 Task: Look for space in Amroha, India from 12th  July, 2023 to 15th July, 2023 for 3 adults in price range Rs.12000 to Rs.16000. Place can be entire place with 2 bedrooms having 3 beds and 1 bathroom. Property type can be house, flat, guest house. Booking option can be shelf check-in. Required host language is English.
Action: Mouse moved to (453, 87)
Screenshot: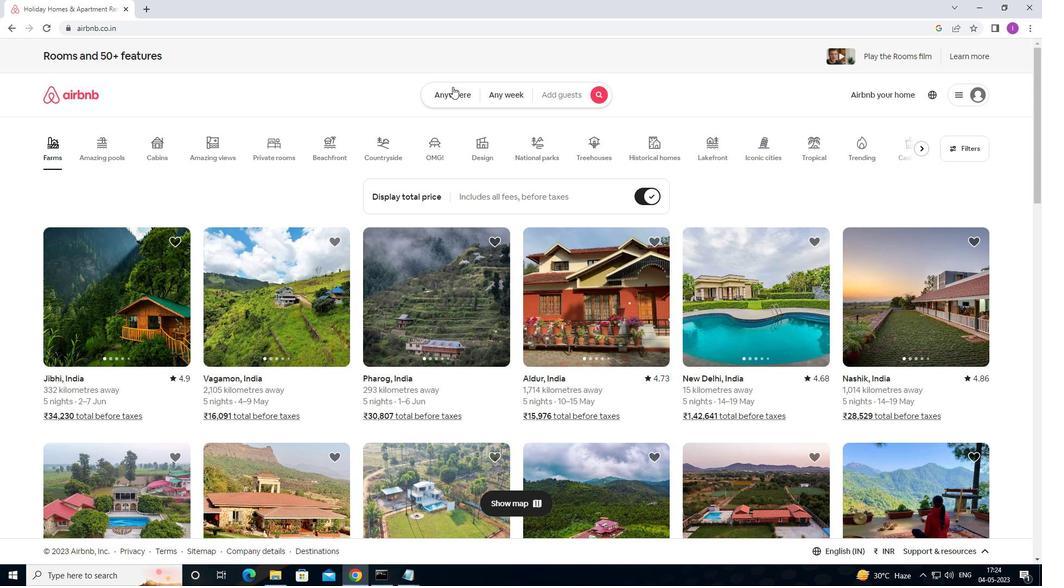 
Action: Mouse pressed left at (453, 87)
Screenshot: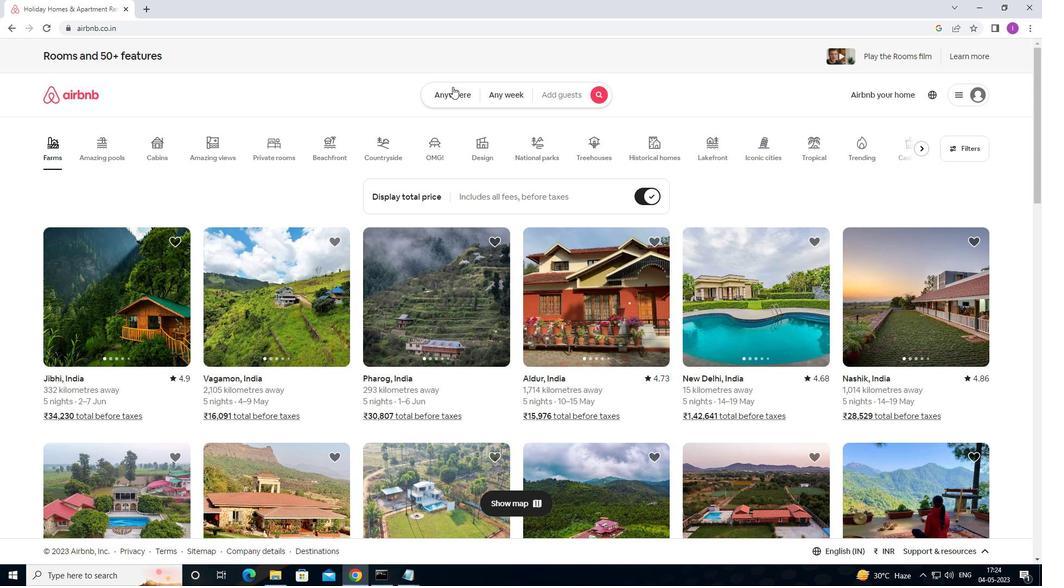 
Action: Mouse moved to (384, 134)
Screenshot: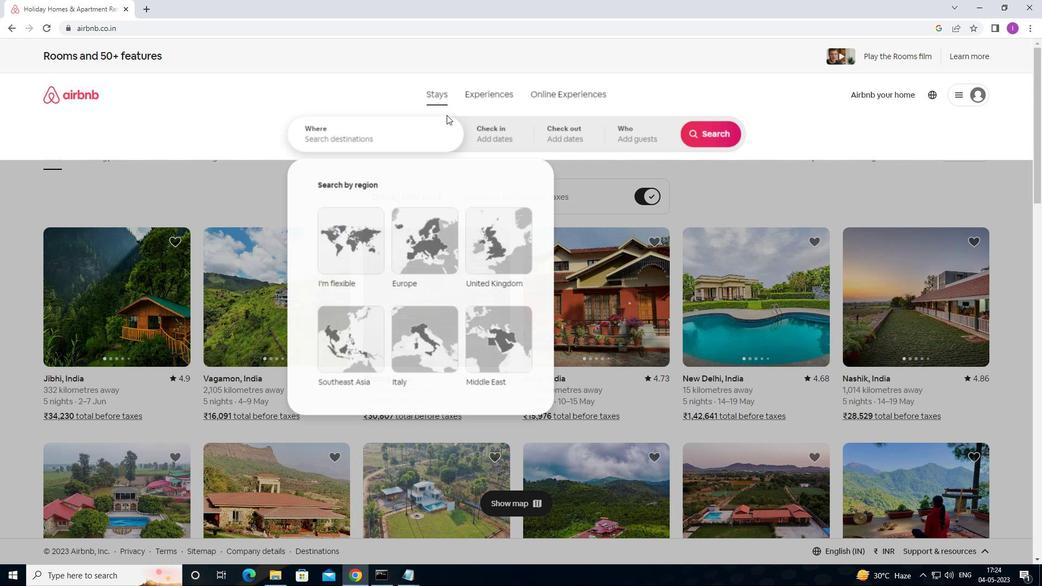 
Action: Mouse pressed left at (384, 134)
Screenshot: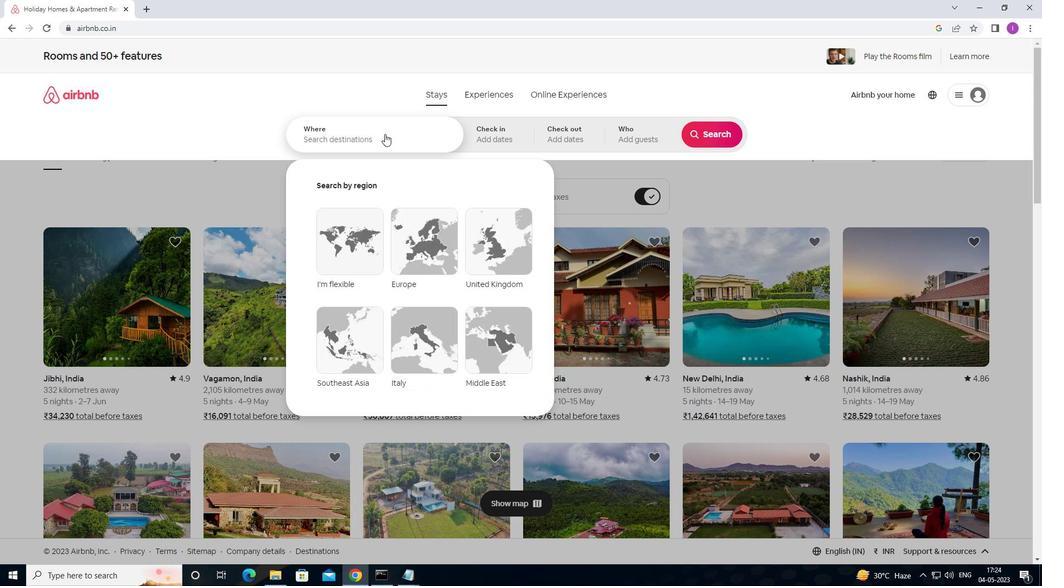 
Action: Key pressed <Key.shift>AMROHA,<Key.shift>INDIA
Screenshot: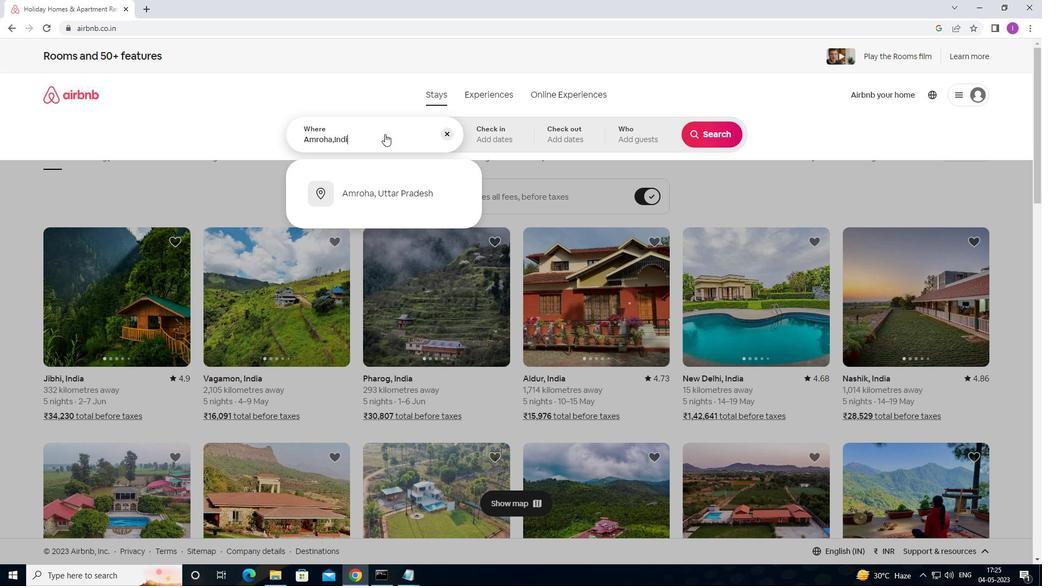 
Action: Mouse moved to (480, 133)
Screenshot: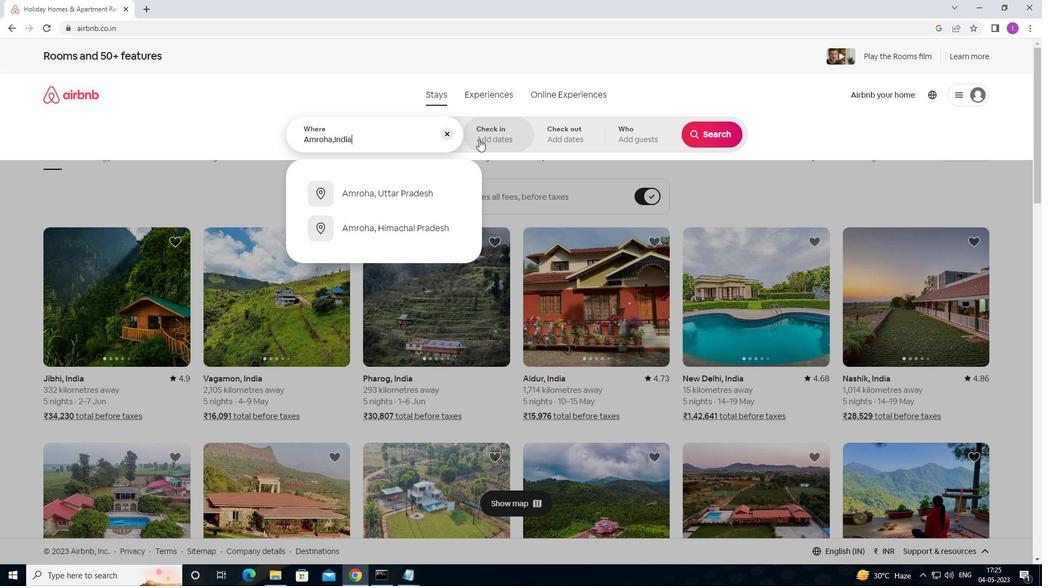 
Action: Mouse pressed left at (480, 133)
Screenshot: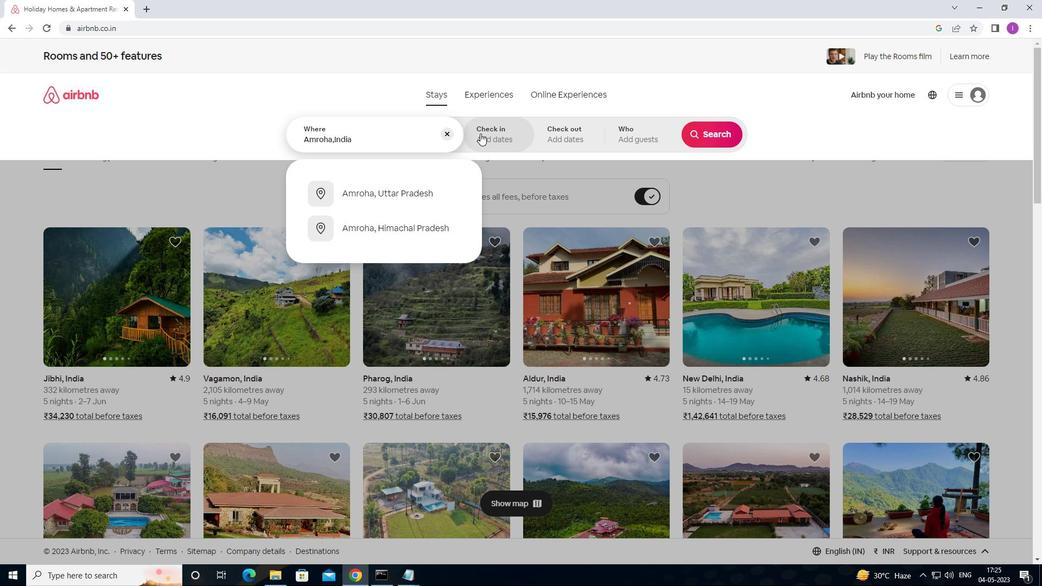 
Action: Mouse moved to (709, 224)
Screenshot: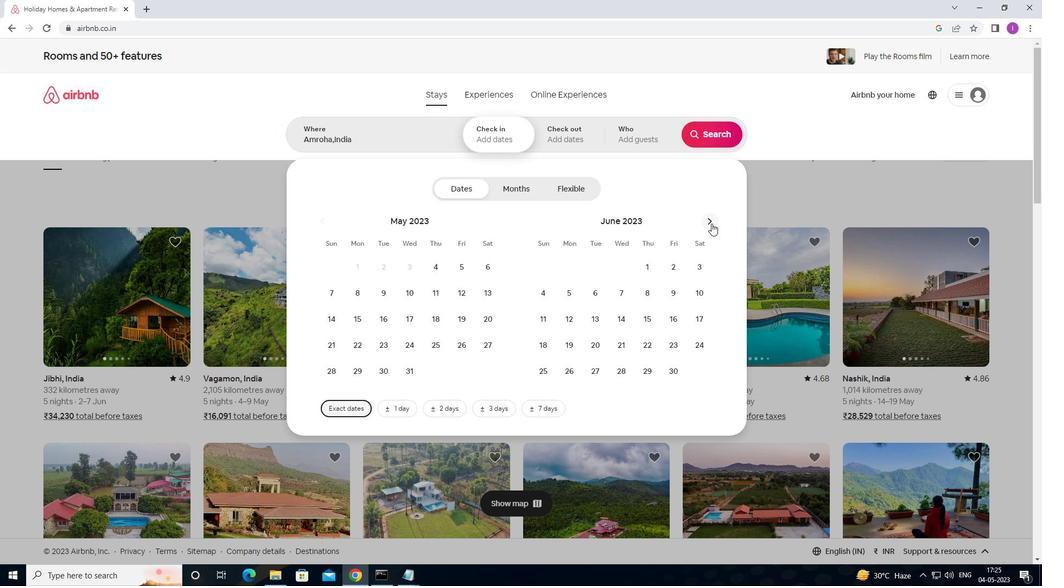 
Action: Mouse pressed left at (709, 224)
Screenshot: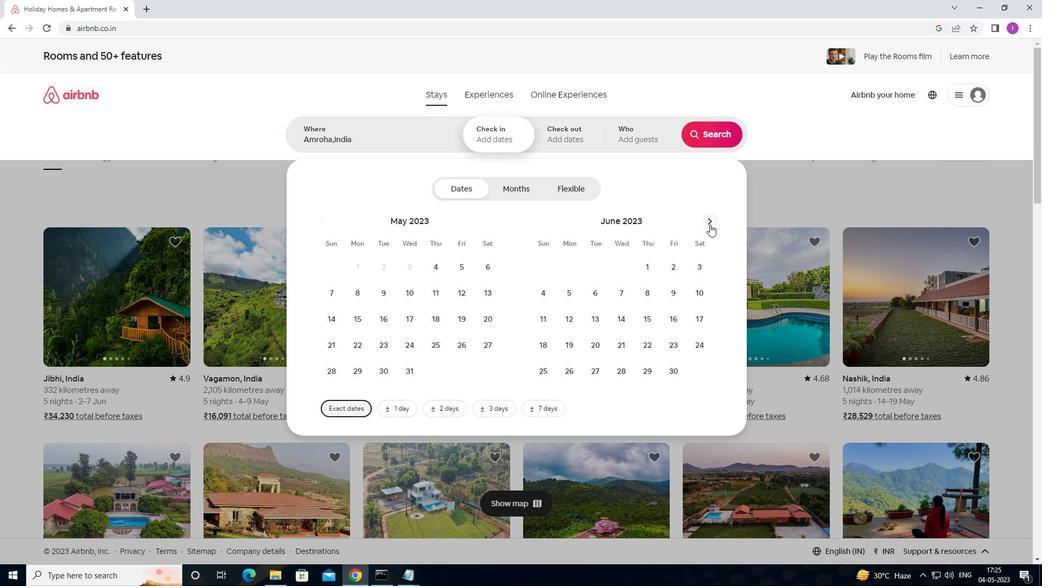 
Action: Mouse moved to (620, 318)
Screenshot: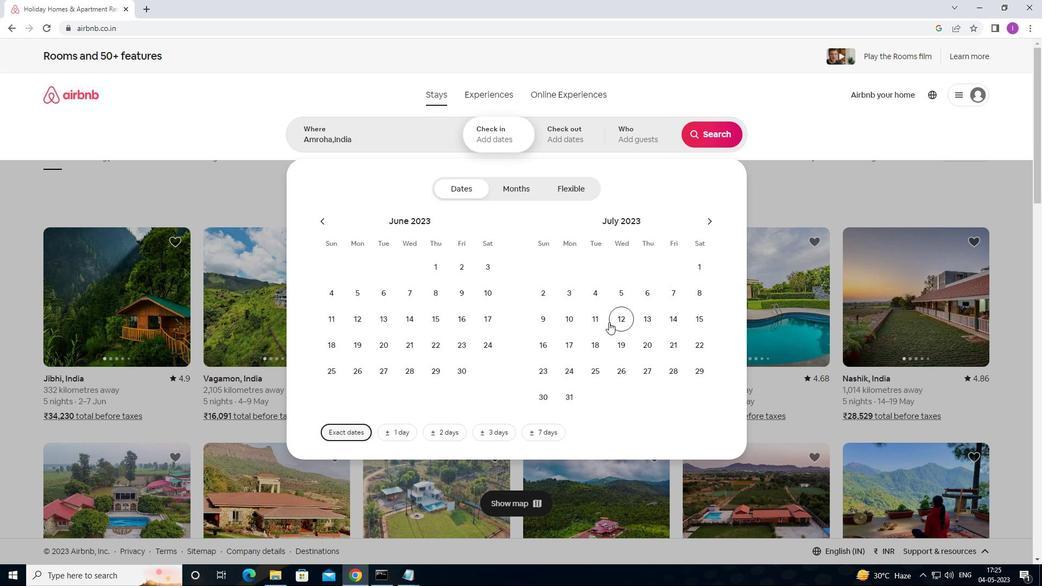 
Action: Mouse pressed left at (620, 318)
Screenshot: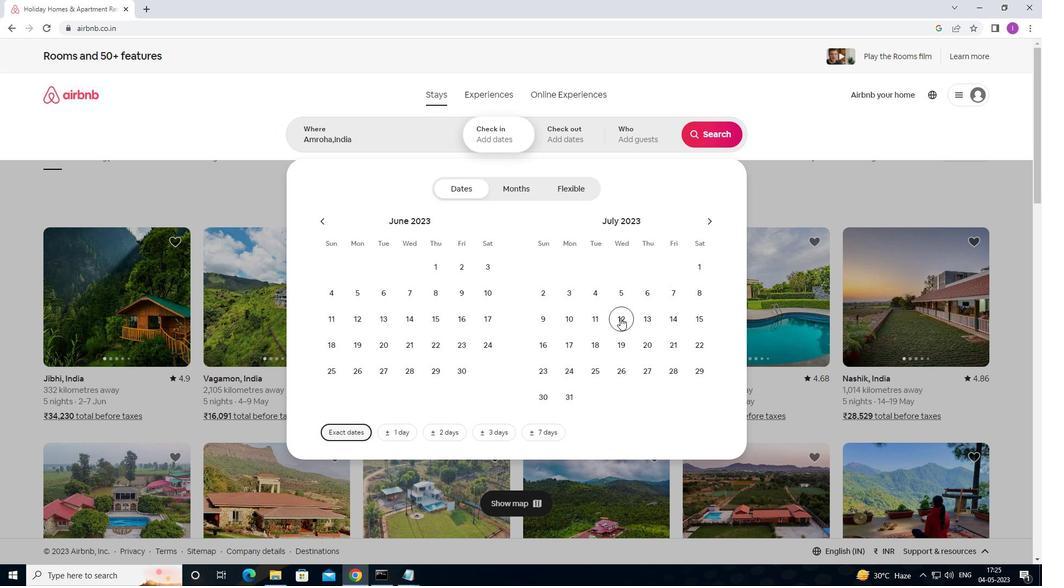 
Action: Mouse moved to (698, 319)
Screenshot: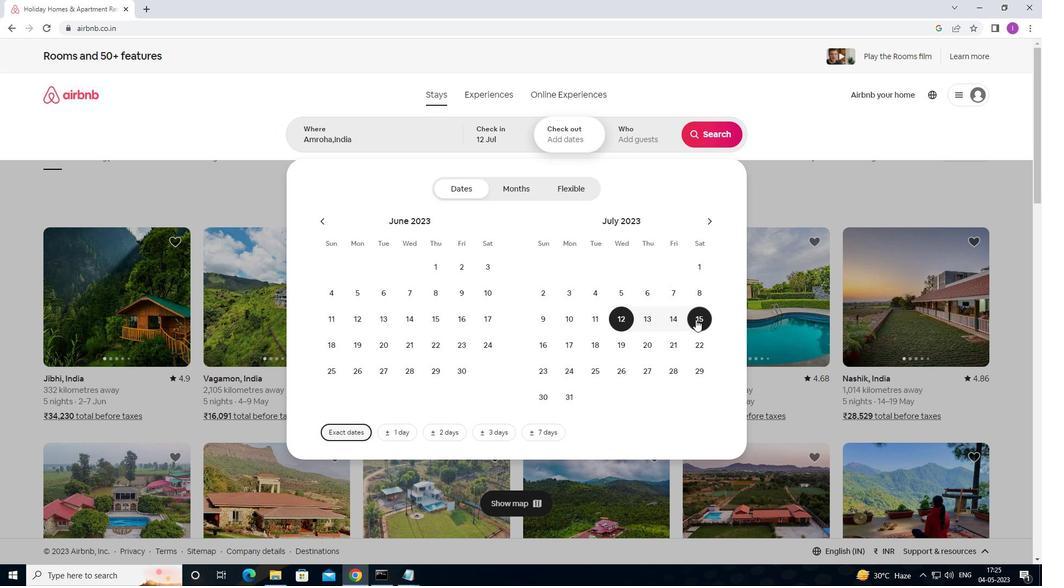 
Action: Mouse pressed left at (698, 319)
Screenshot: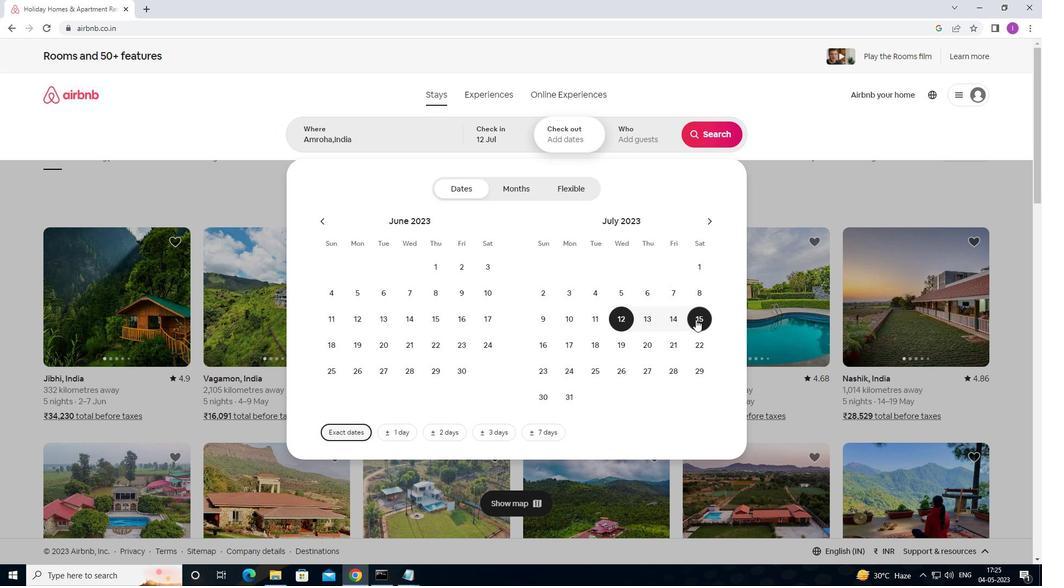 
Action: Mouse moved to (645, 133)
Screenshot: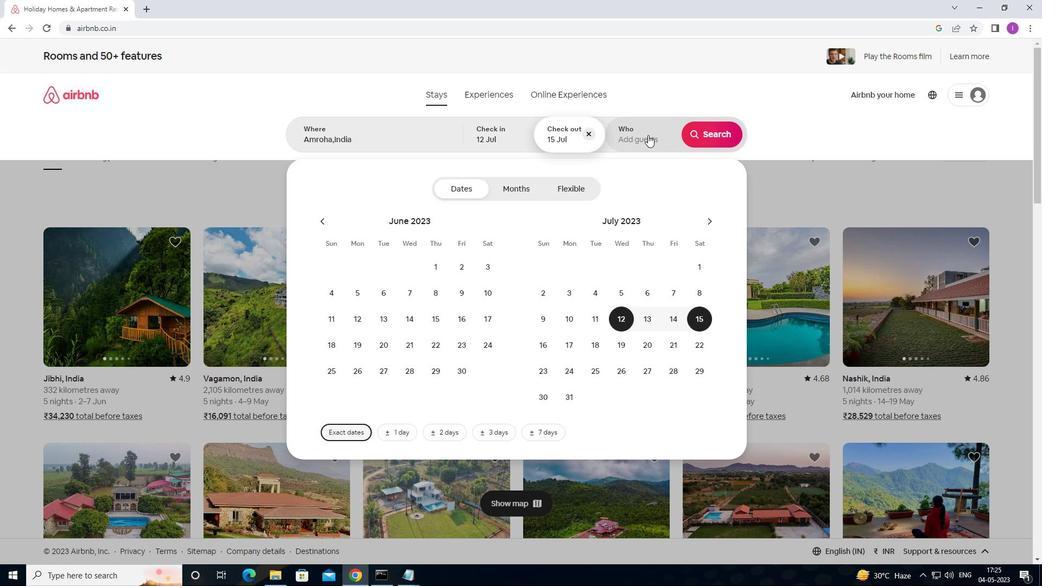 
Action: Mouse pressed left at (645, 133)
Screenshot: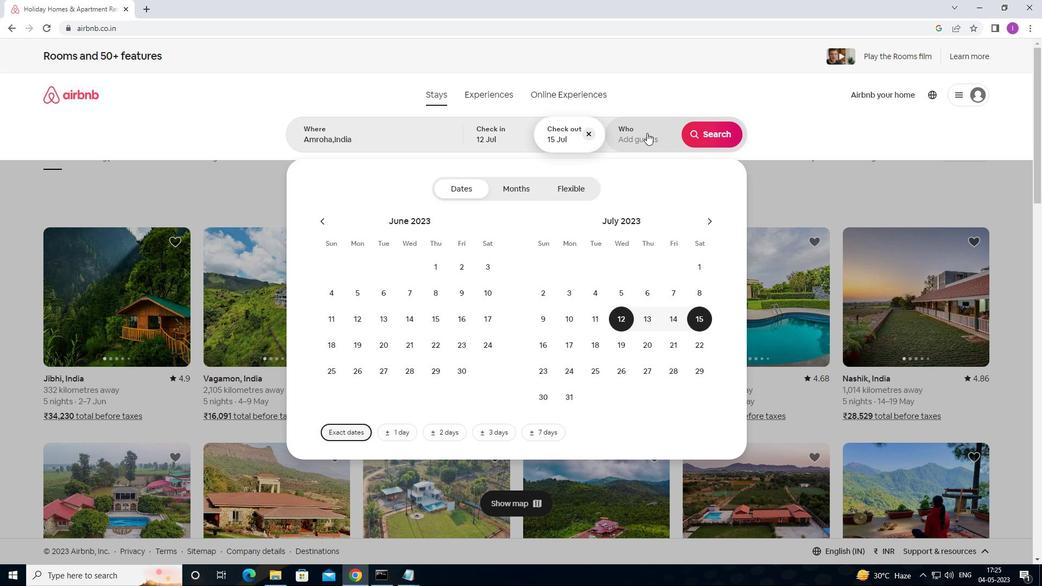 
Action: Mouse moved to (711, 194)
Screenshot: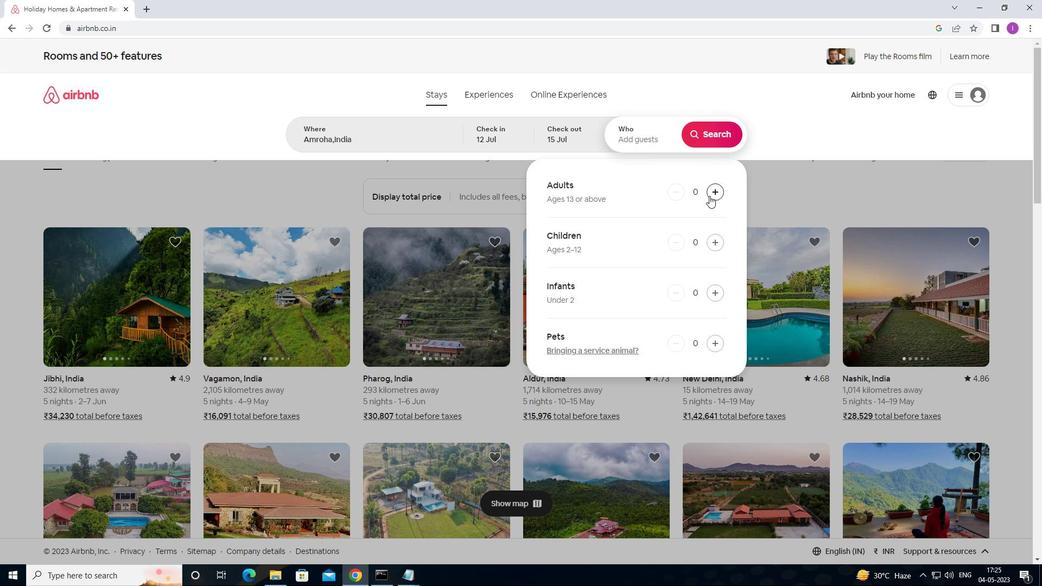 
Action: Mouse pressed left at (711, 194)
Screenshot: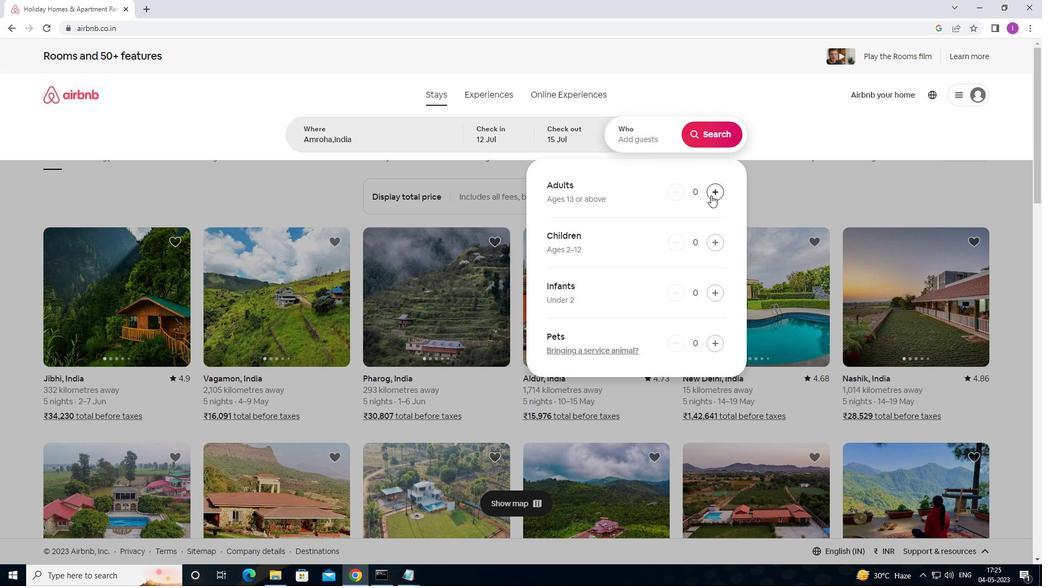 
Action: Mouse moved to (711, 194)
Screenshot: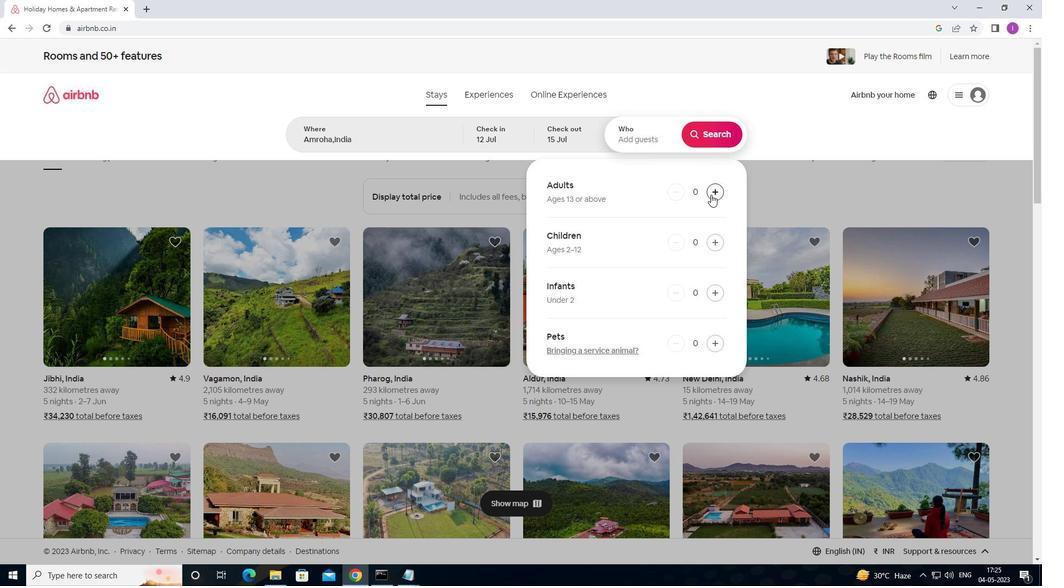 
Action: Mouse pressed left at (711, 194)
Screenshot: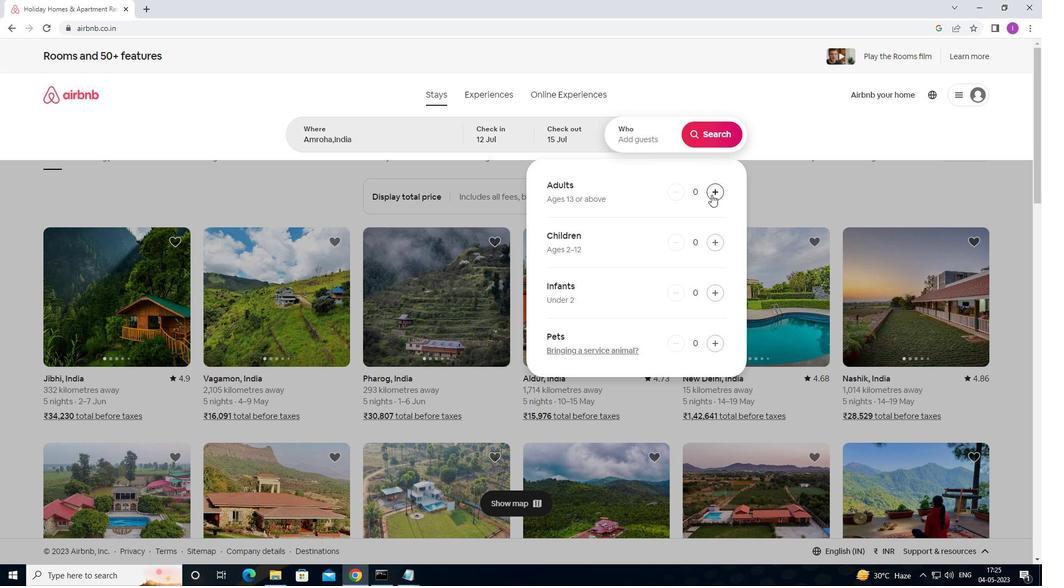 
Action: Mouse moved to (711, 194)
Screenshot: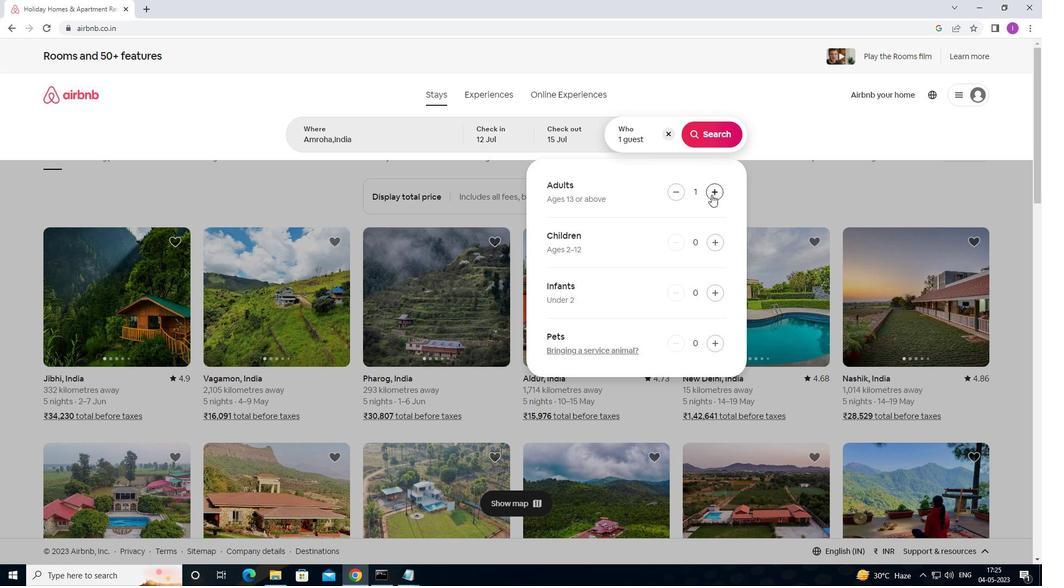 
Action: Mouse pressed left at (711, 194)
Screenshot: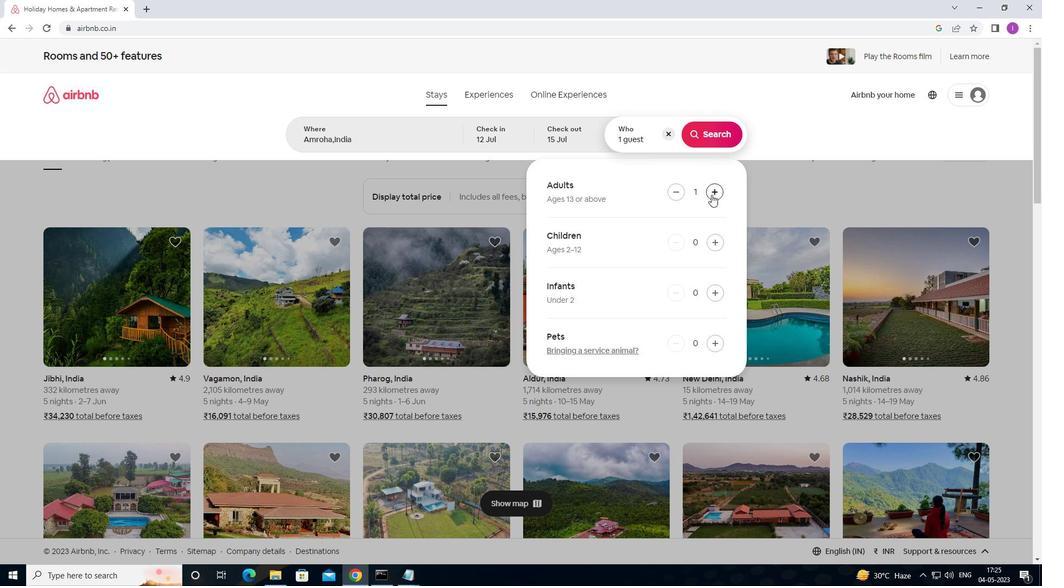 
Action: Mouse moved to (712, 131)
Screenshot: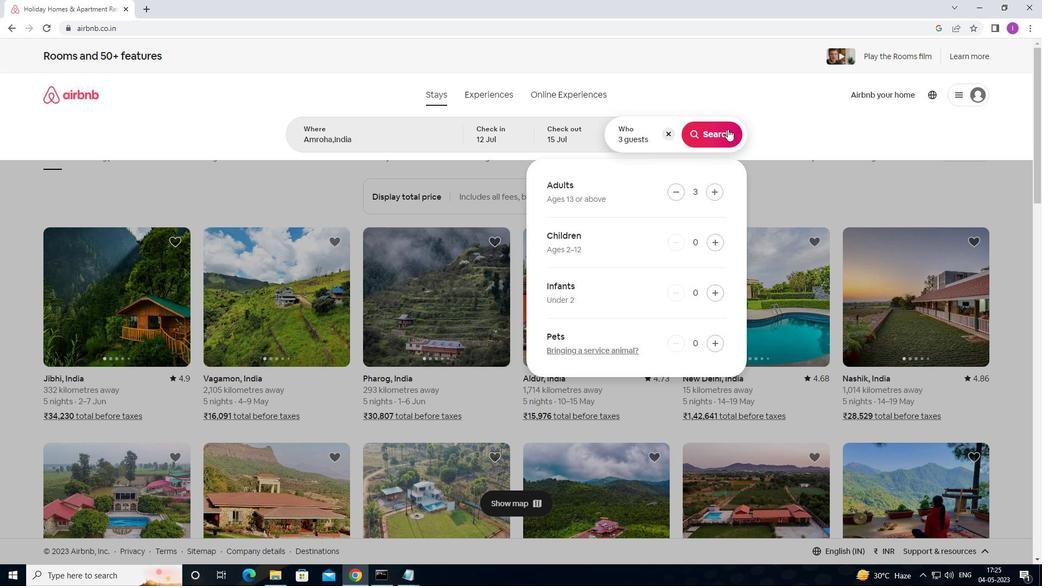 
Action: Mouse pressed left at (712, 131)
Screenshot: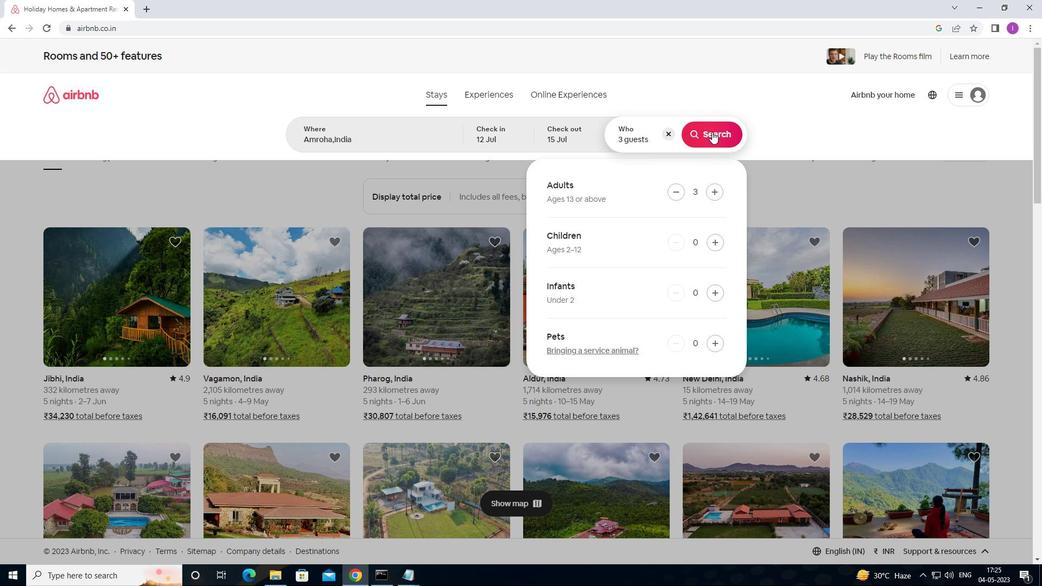 
Action: Mouse moved to (996, 105)
Screenshot: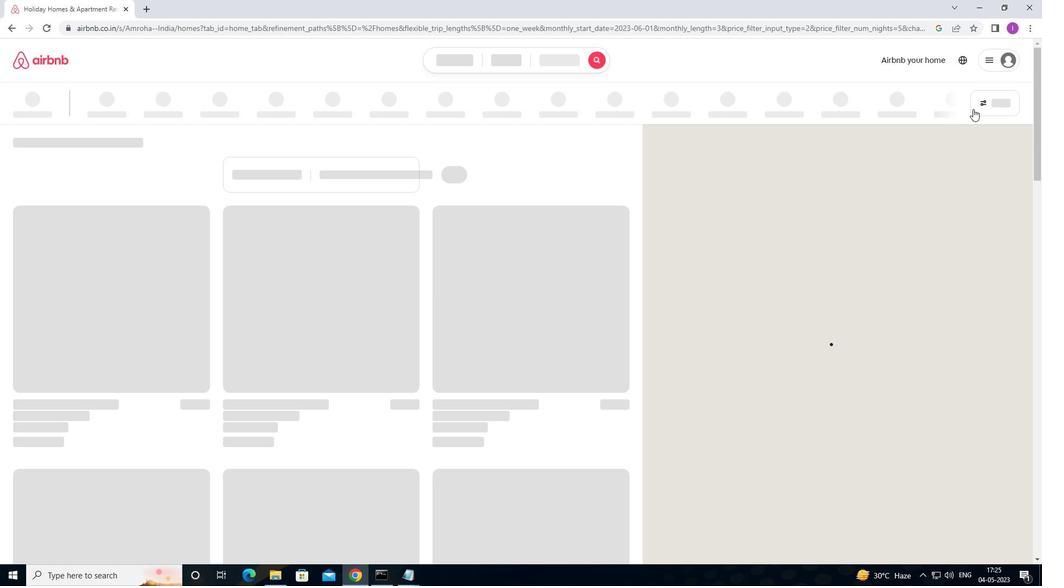 
Action: Mouse pressed left at (996, 105)
Screenshot: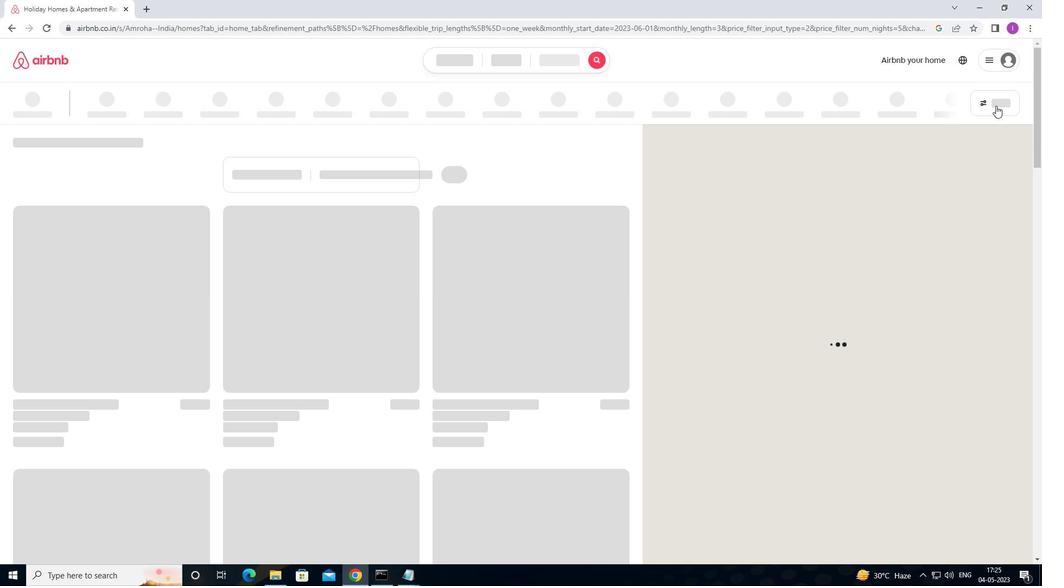 
Action: Mouse moved to (401, 236)
Screenshot: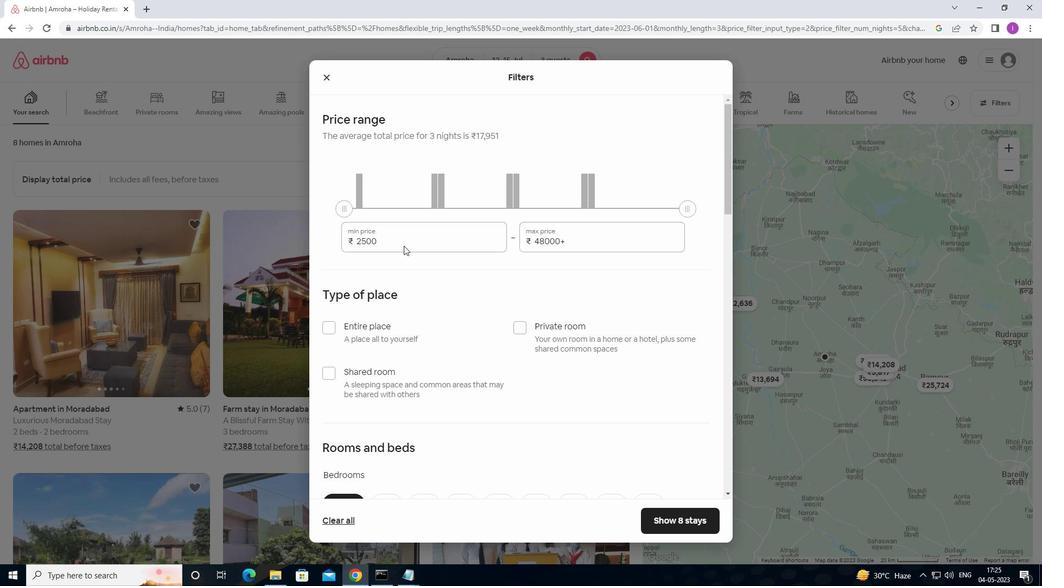 
Action: Mouse pressed left at (401, 236)
Screenshot: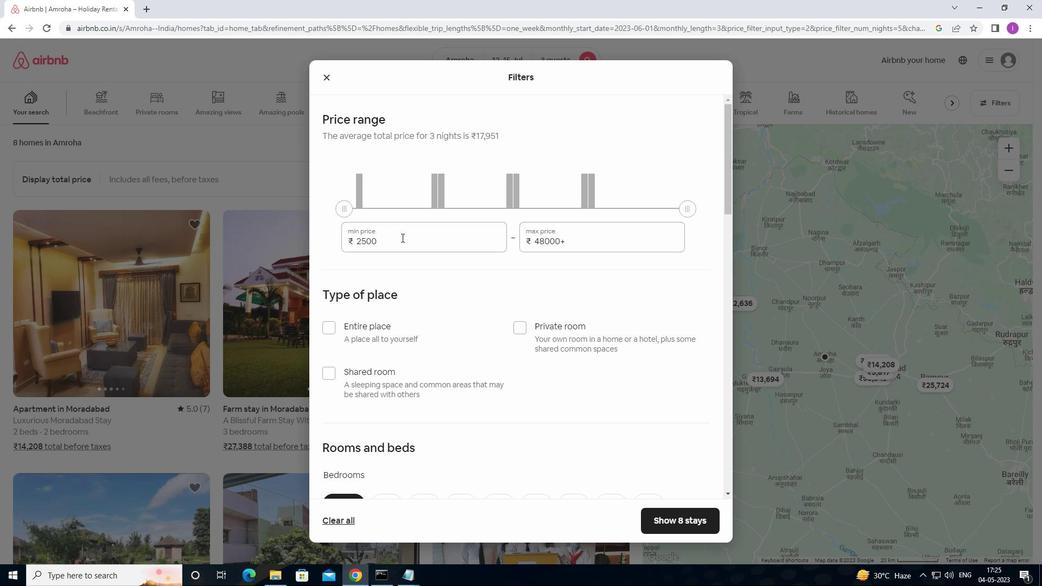 
Action: Mouse moved to (514, 252)
Screenshot: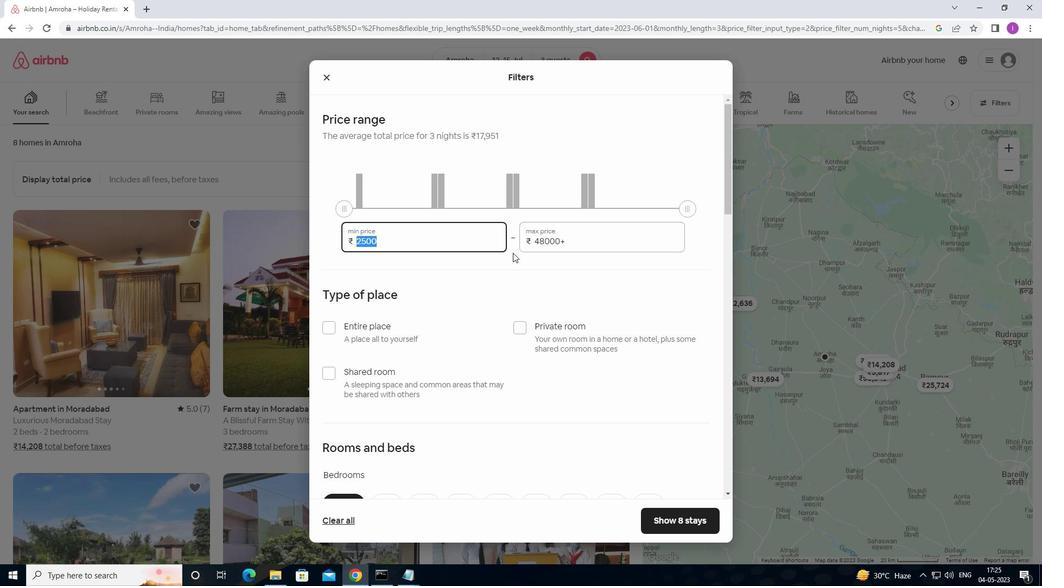 
Action: Key pressed 1
Screenshot: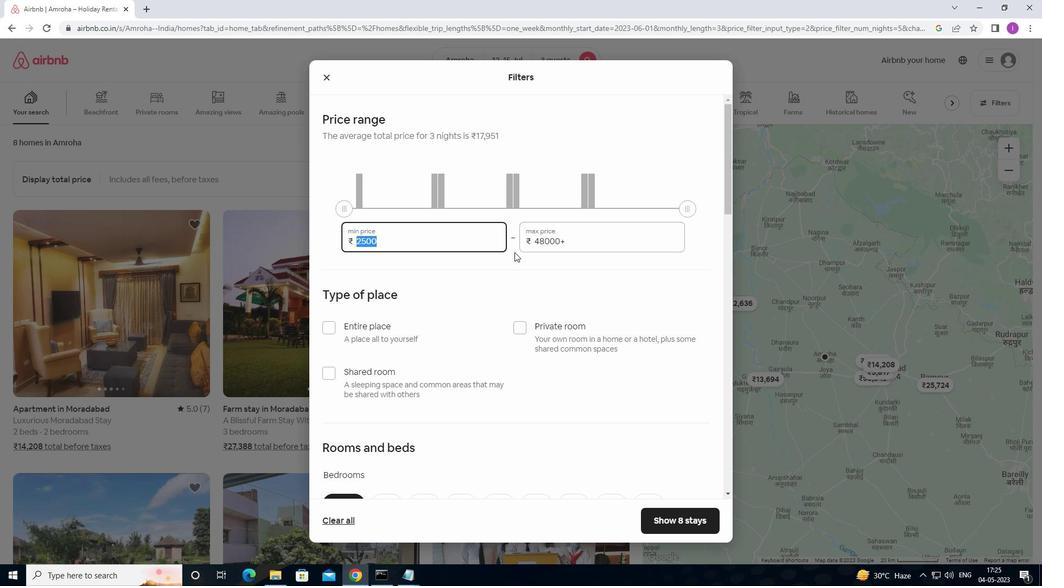 
Action: Mouse moved to (515, 251)
Screenshot: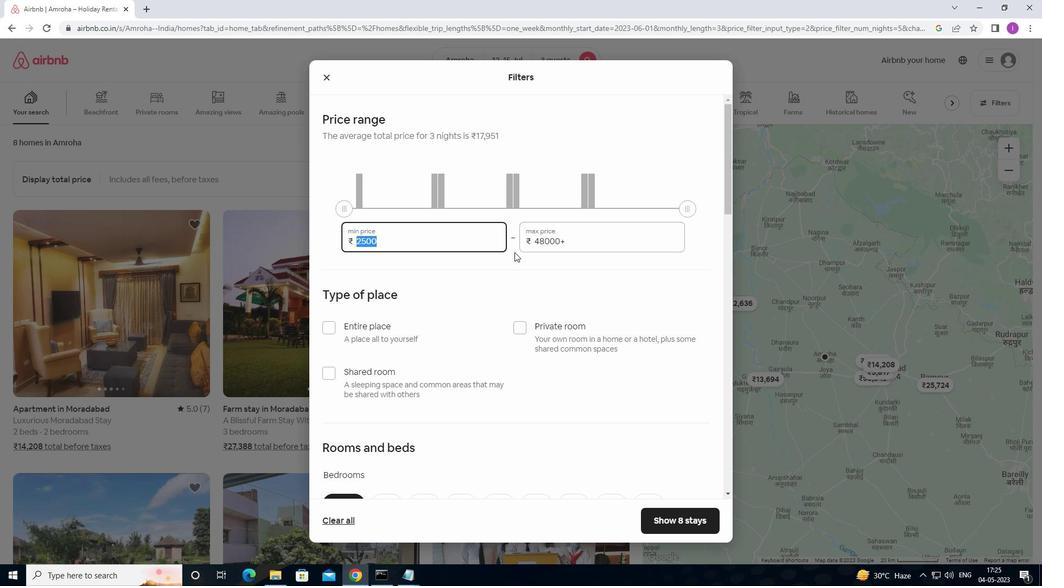 
Action: Key pressed 2
Screenshot: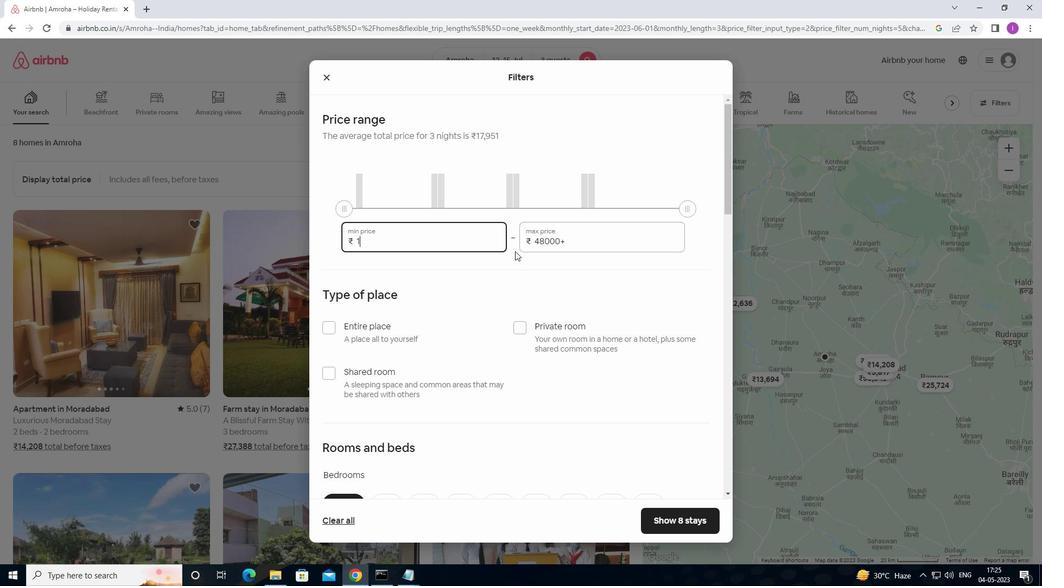 
Action: Mouse moved to (519, 250)
Screenshot: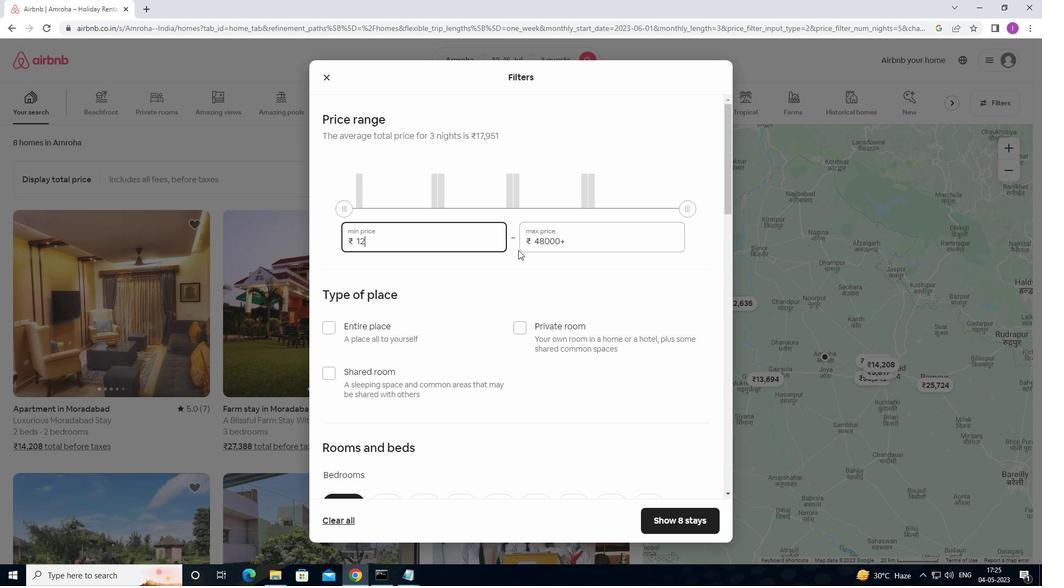 
Action: Key pressed 0
Screenshot: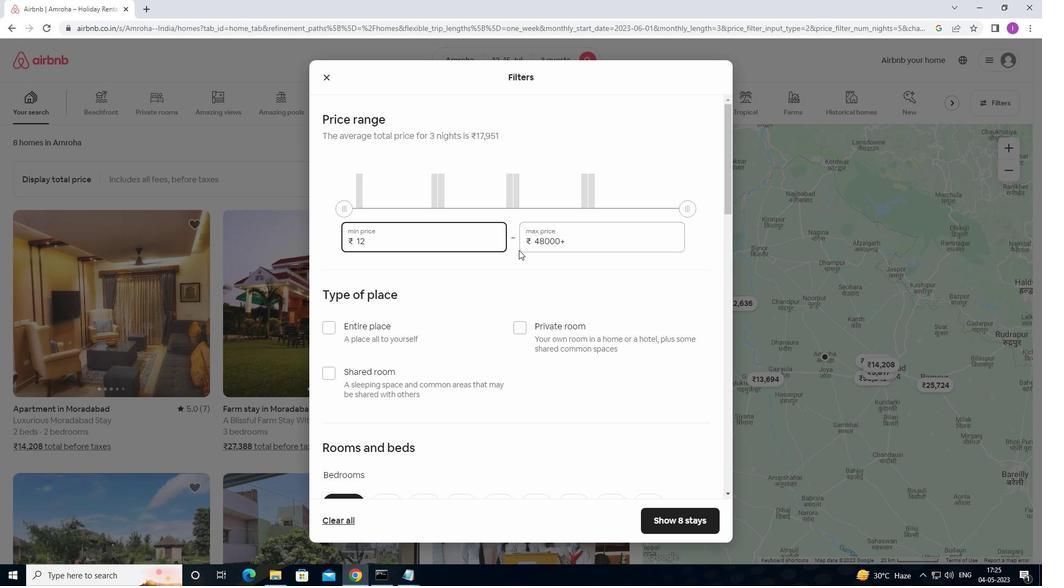 
Action: Mouse moved to (520, 250)
Screenshot: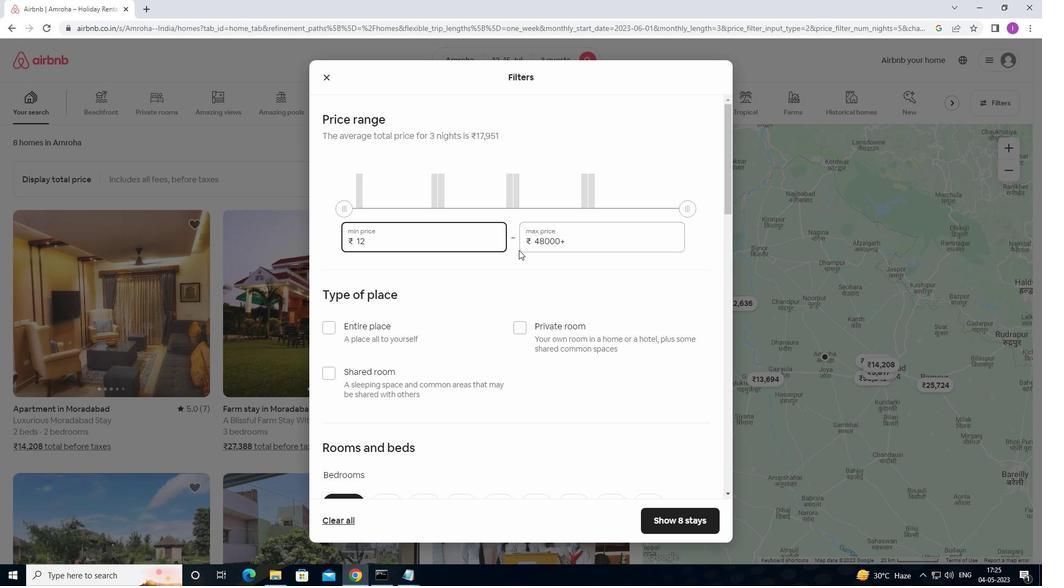 
Action: Key pressed 00
Screenshot: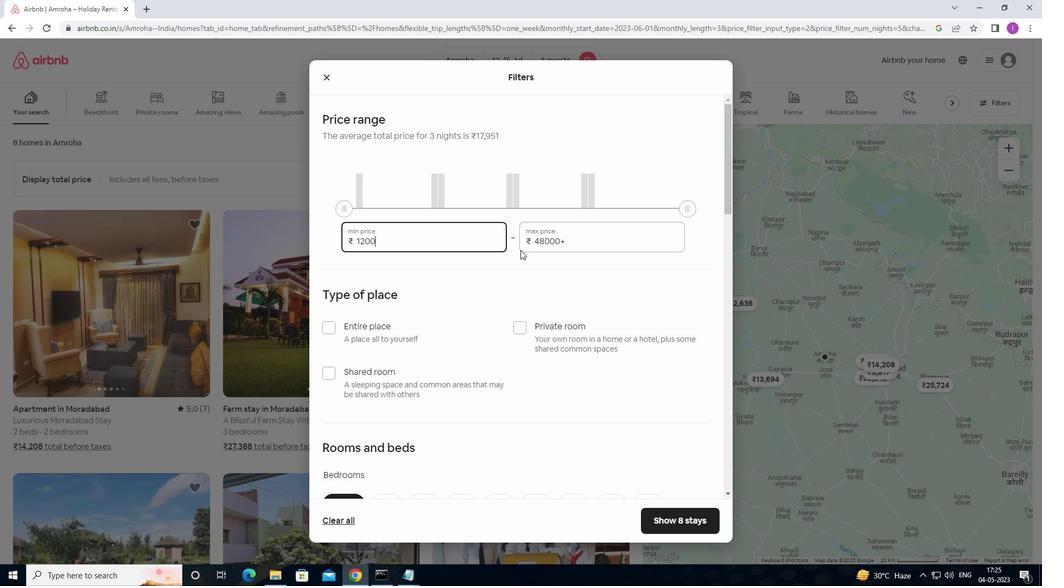 
Action: Mouse moved to (569, 239)
Screenshot: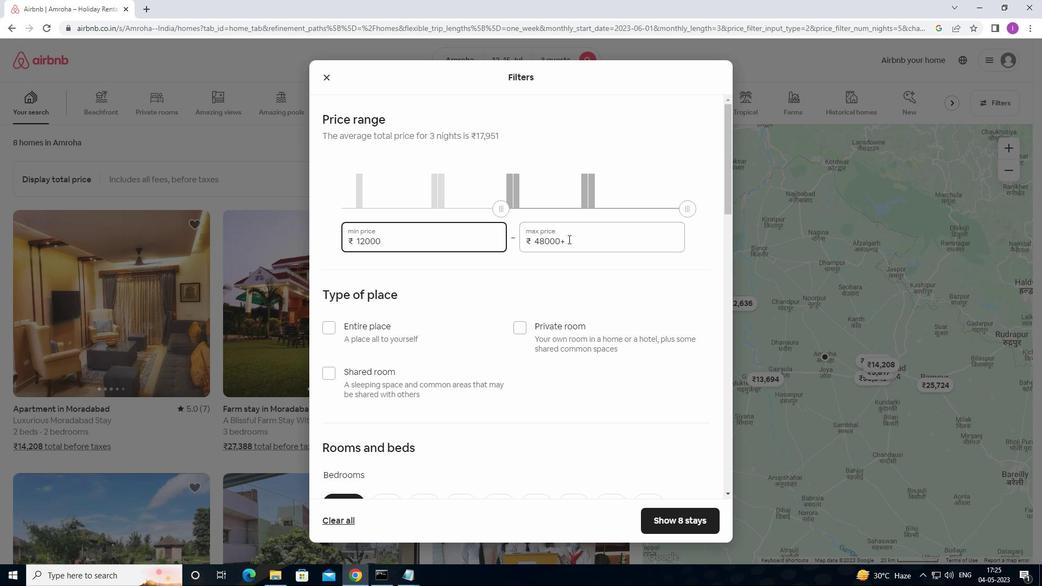 
Action: Mouse pressed left at (569, 239)
Screenshot: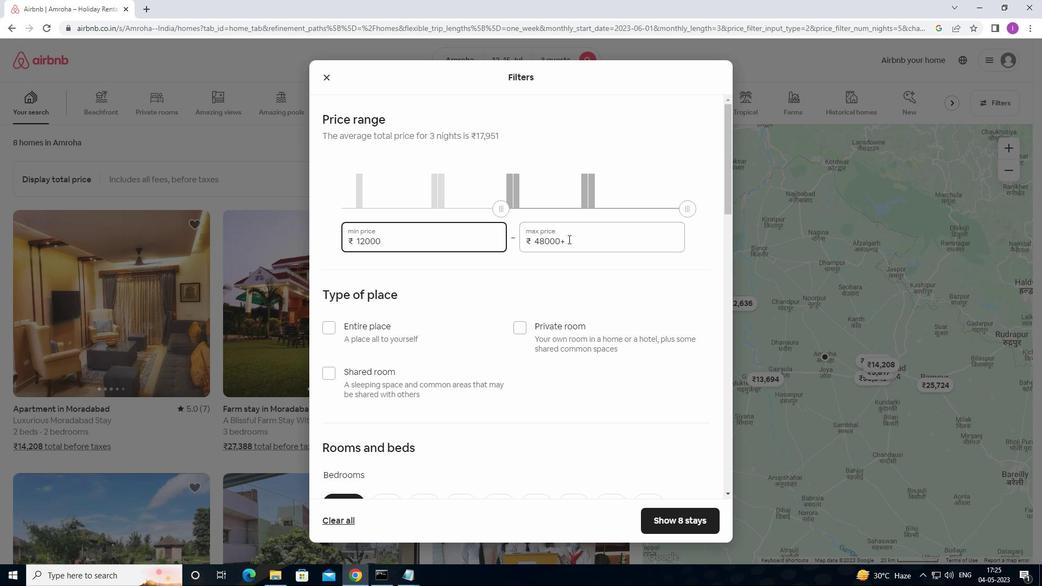 
Action: Mouse moved to (558, 236)
Screenshot: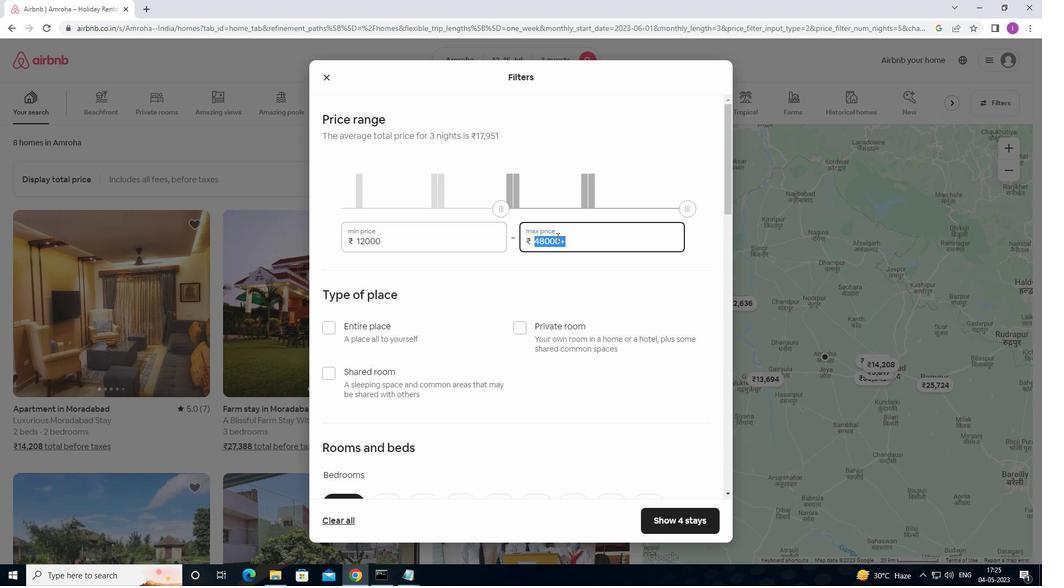 
Action: Key pressed 1
Screenshot: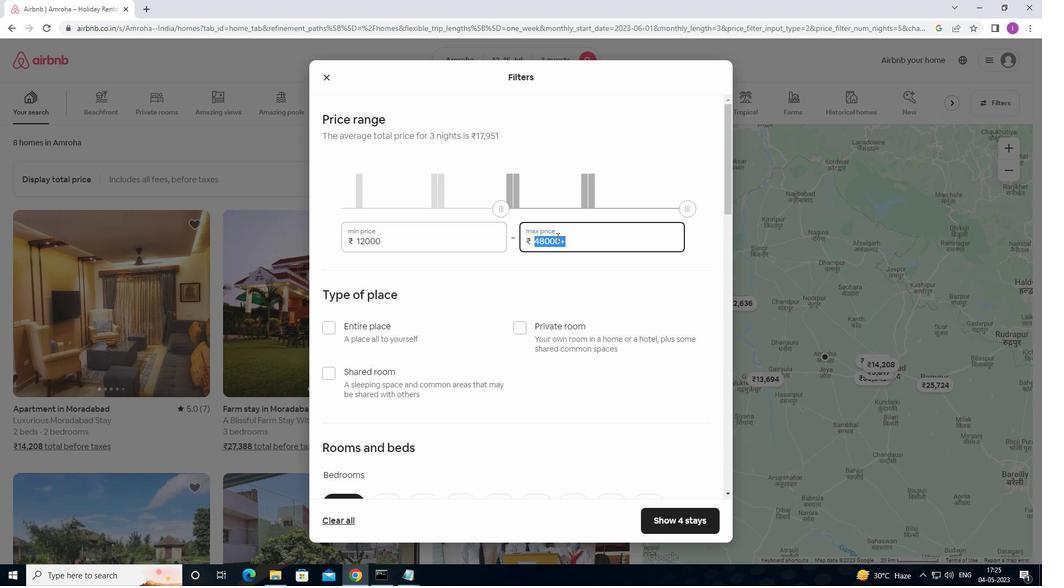 
Action: Mouse moved to (559, 235)
Screenshot: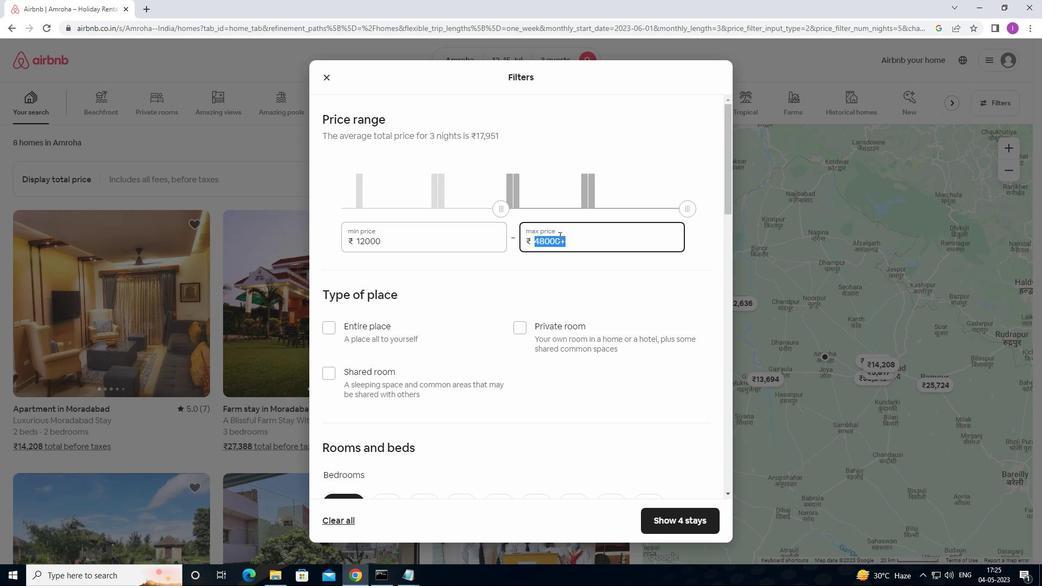 
Action: Key pressed 6000
Screenshot: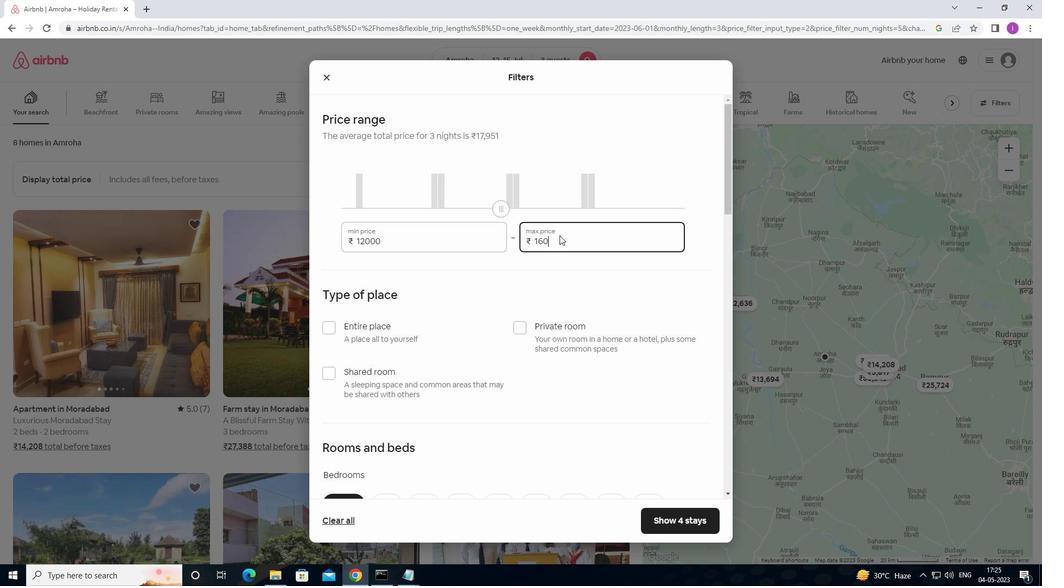 
Action: Mouse moved to (546, 252)
Screenshot: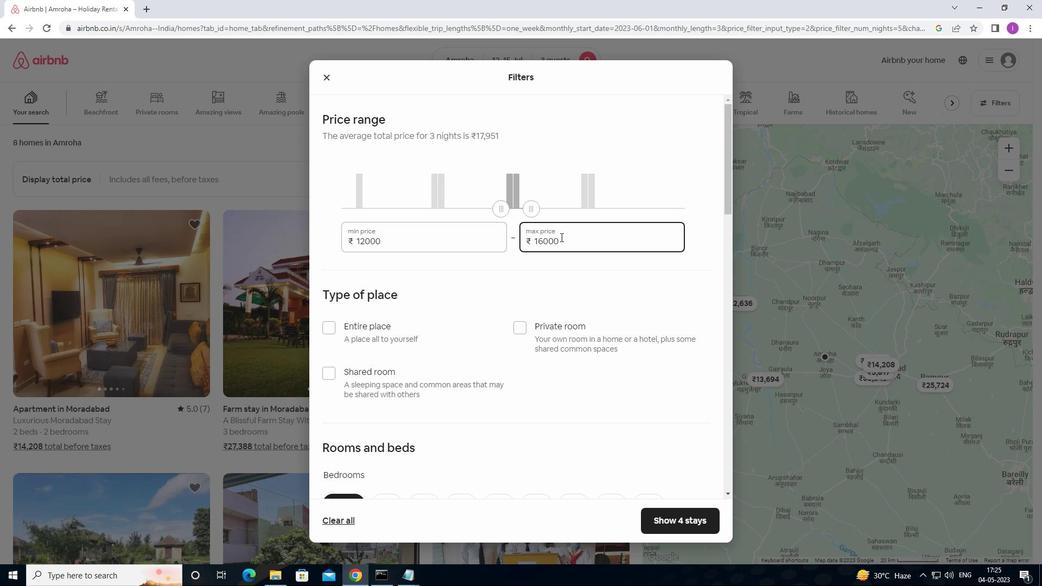 
Action: Mouse scrolled (546, 251) with delta (0, 0)
Screenshot: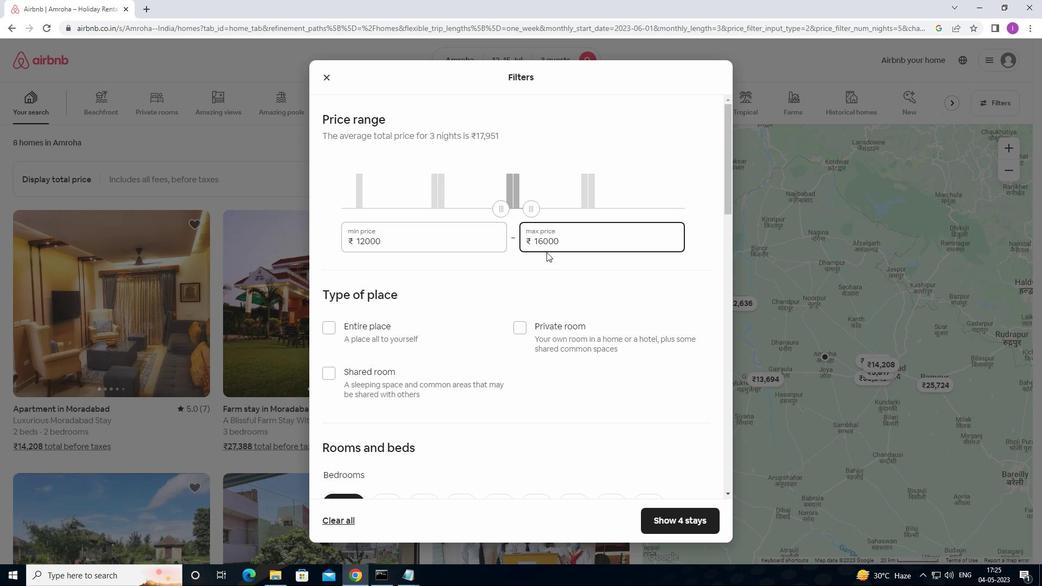
Action: Mouse moved to (546, 252)
Screenshot: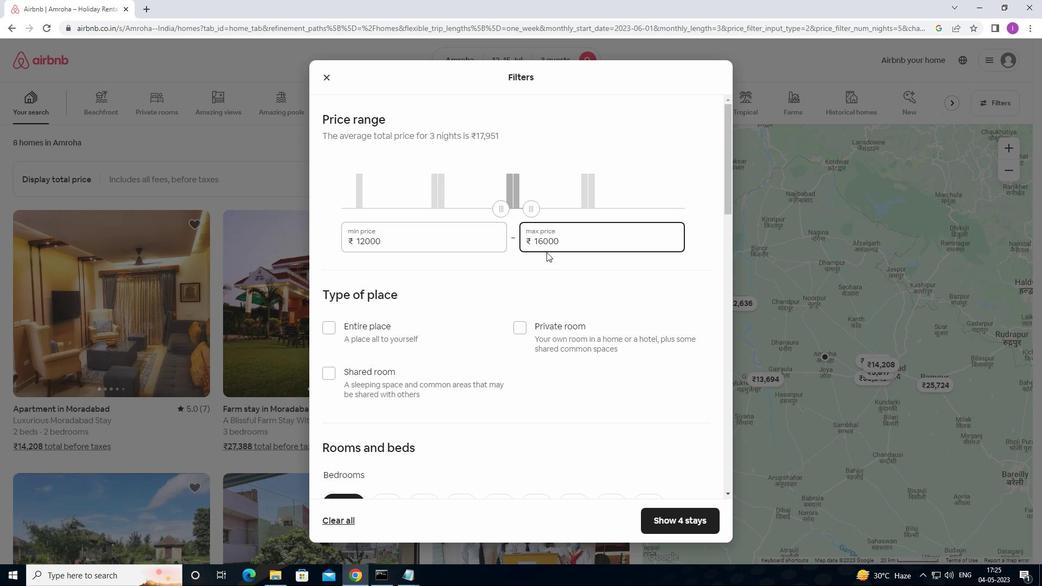 
Action: Mouse scrolled (546, 251) with delta (0, 0)
Screenshot: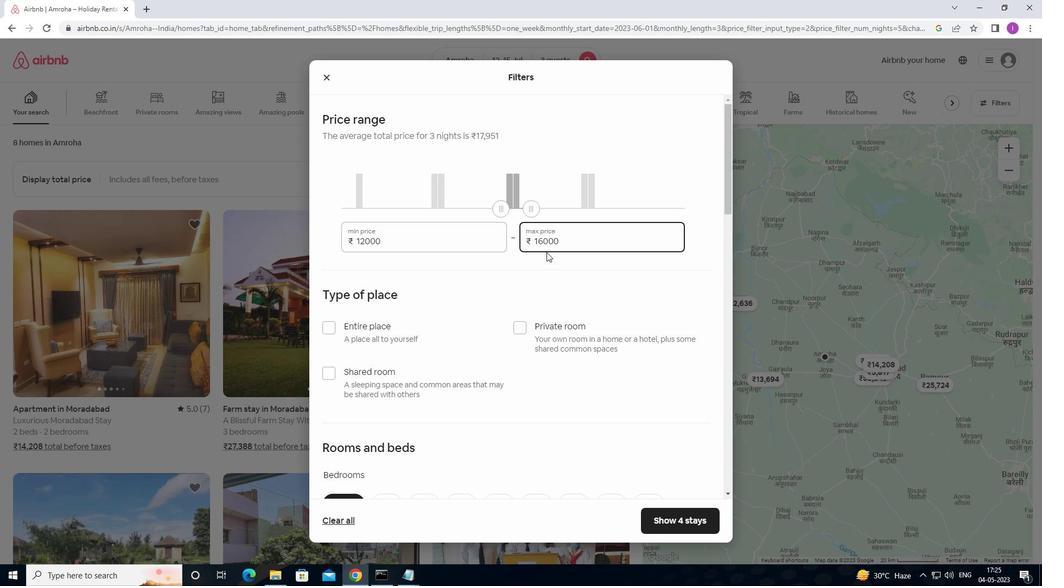 
Action: Mouse moved to (544, 255)
Screenshot: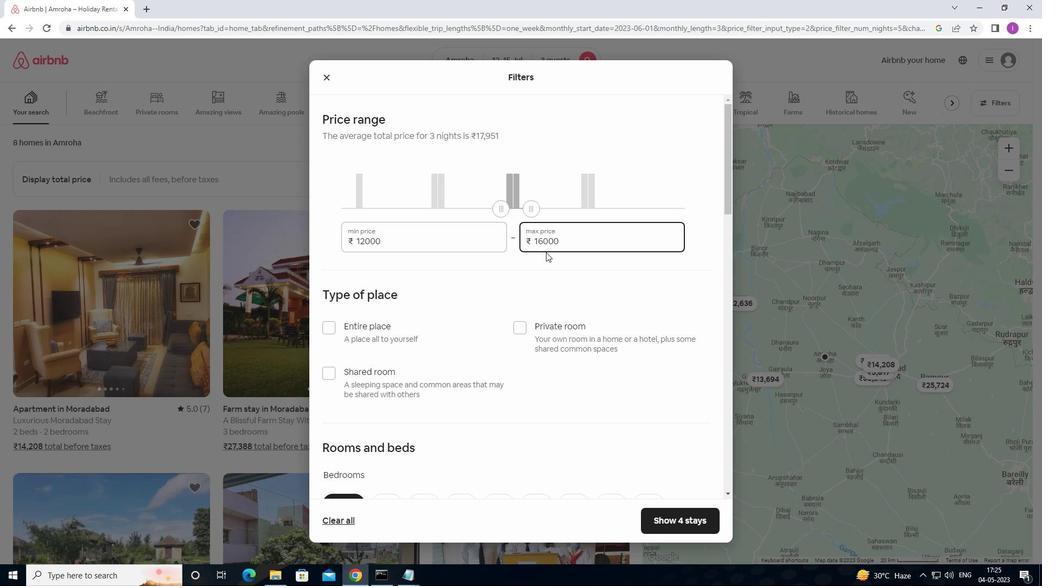
Action: Mouse scrolled (544, 254) with delta (0, 0)
Screenshot: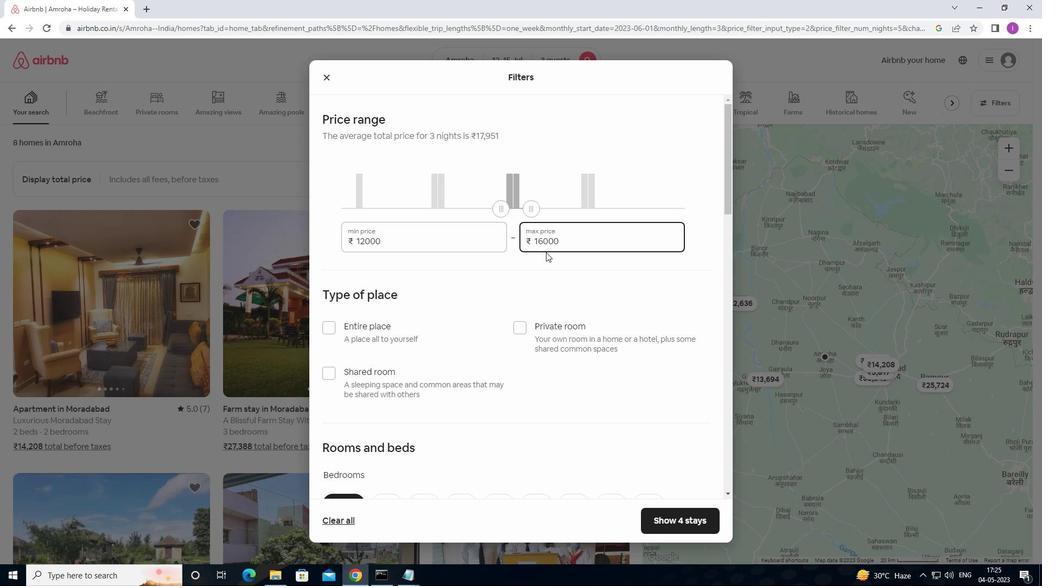 
Action: Mouse moved to (326, 163)
Screenshot: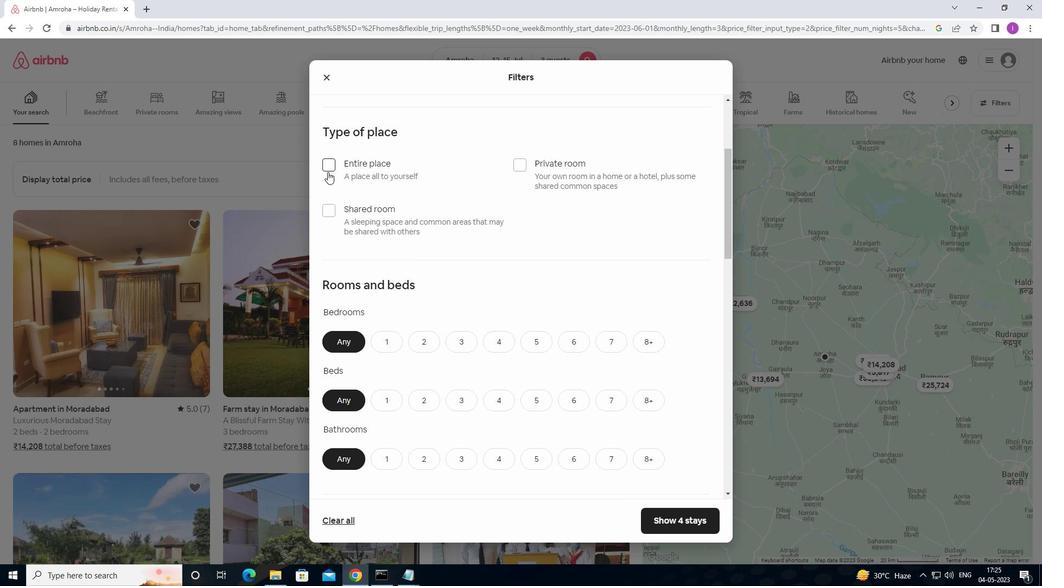 
Action: Mouse pressed left at (326, 163)
Screenshot: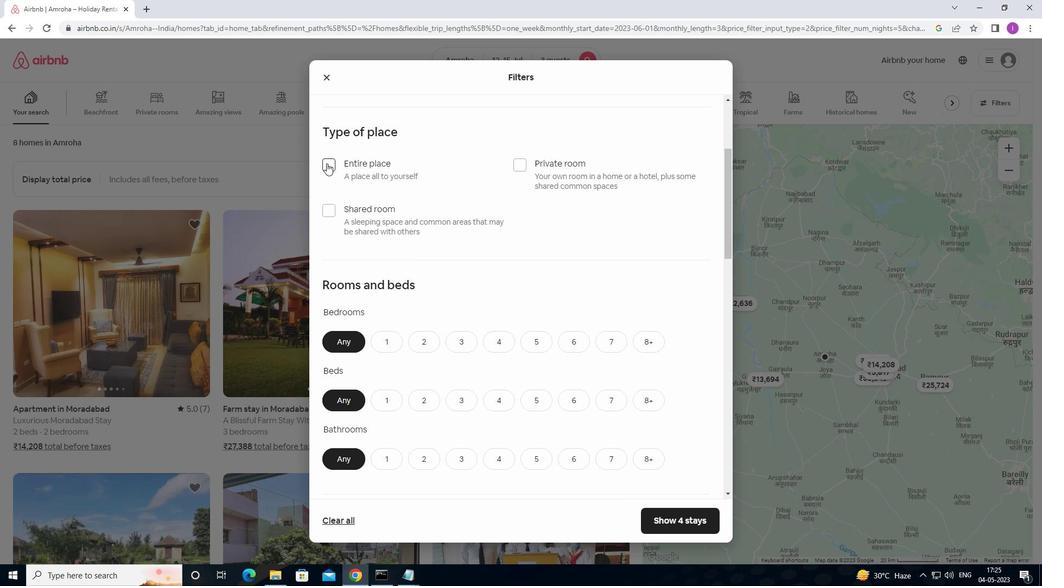 
Action: Mouse moved to (423, 340)
Screenshot: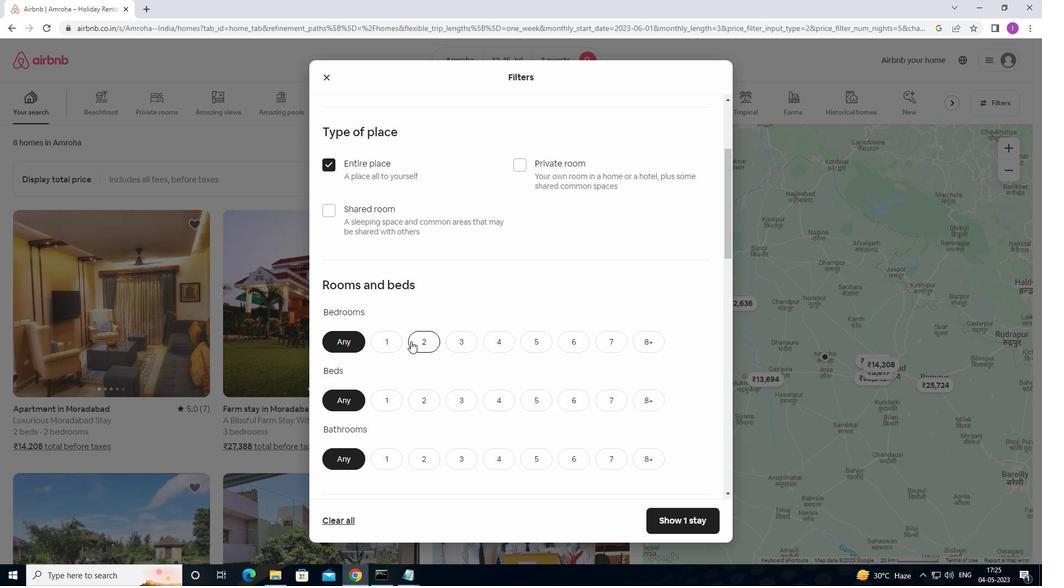
Action: Mouse pressed left at (423, 340)
Screenshot: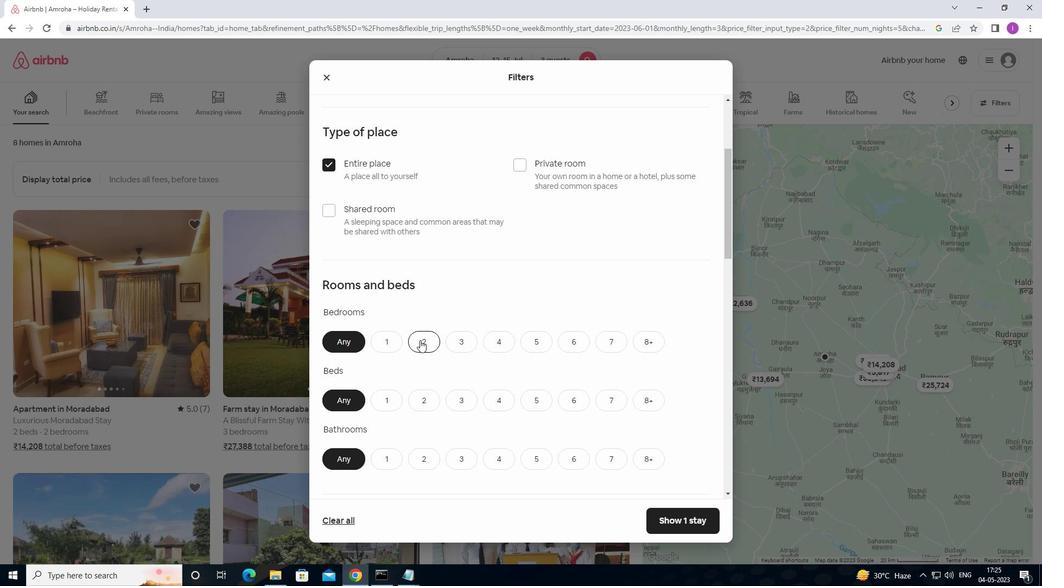 
Action: Mouse moved to (465, 401)
Screenshot: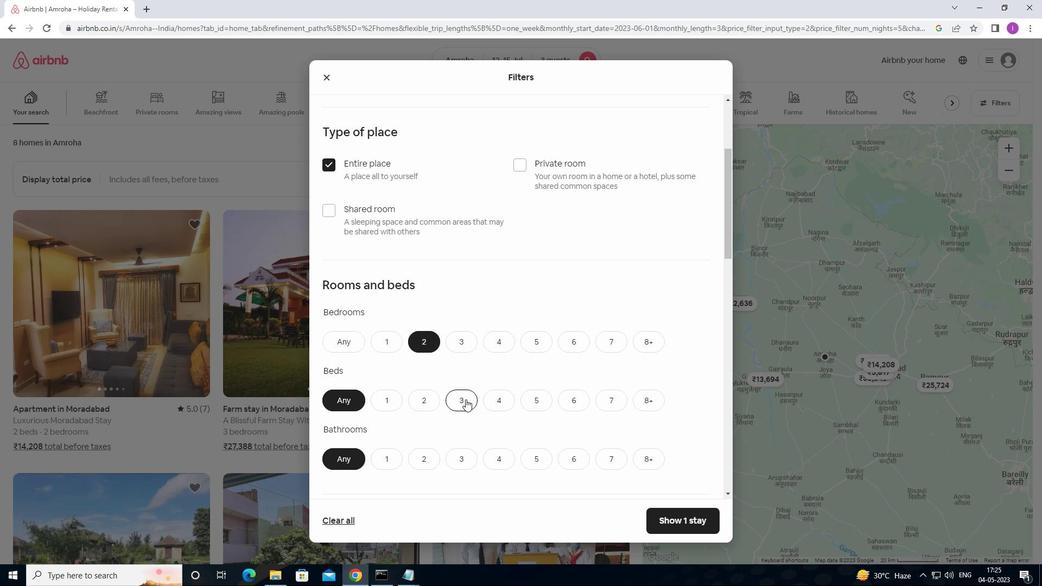 
Action: Mouse pressed left at (465, 401)
Screenshot: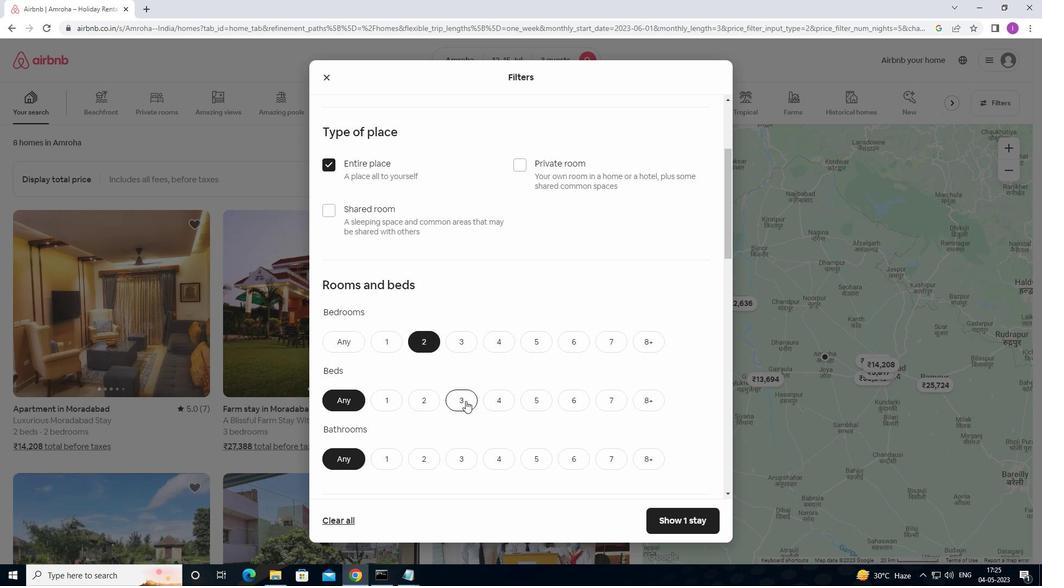 
Action: Mouse moved to (385, 456)
Screenshot: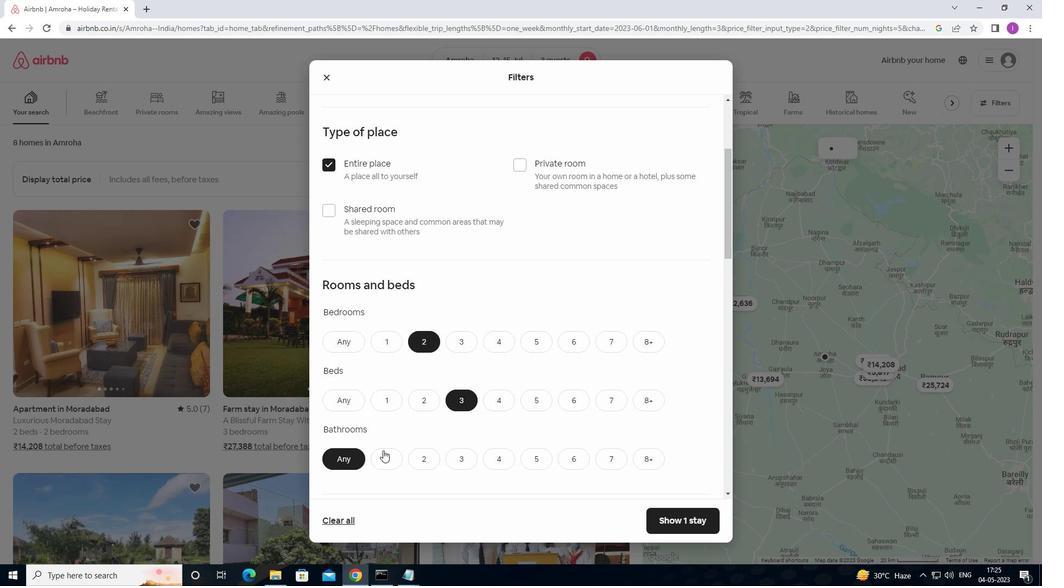 
Action: Mouse pressed left at (385, 456)
Screenshot: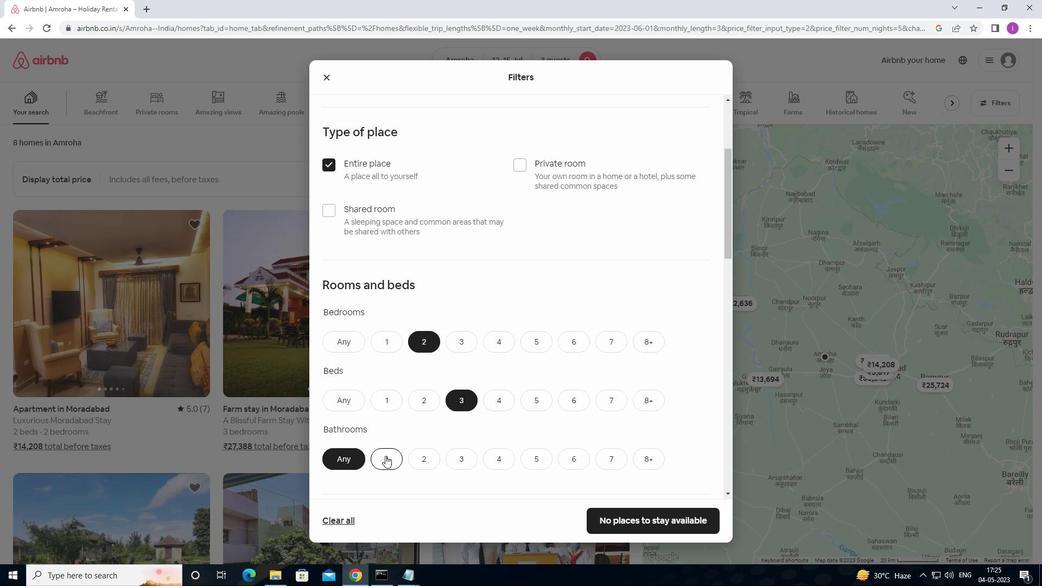 
Action: Mouse moved to (544, 363)
Screenshot: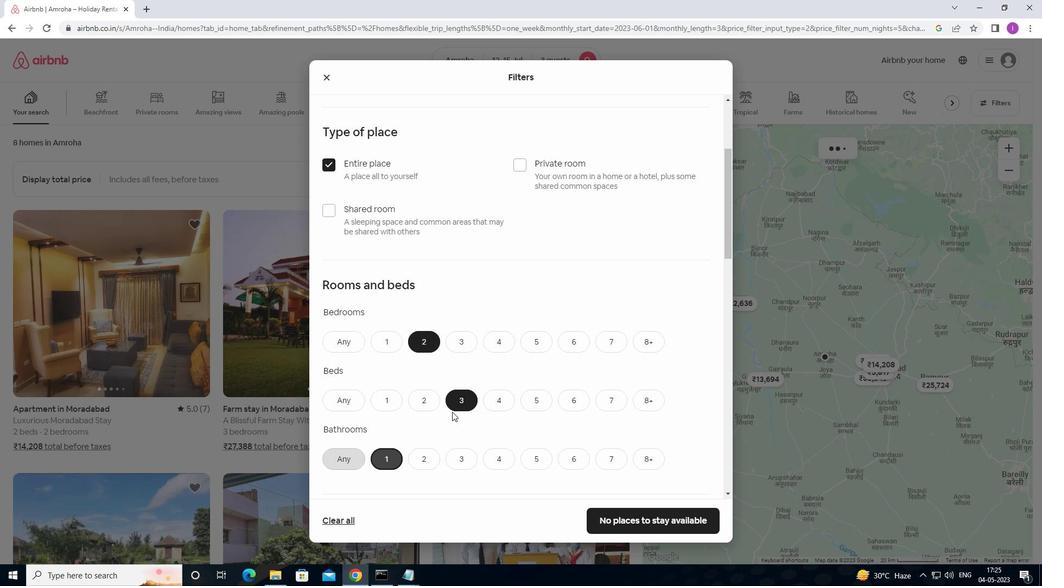 
Action: Mouse scrolled (544, 363) with delta (0, 0)
Screenshot: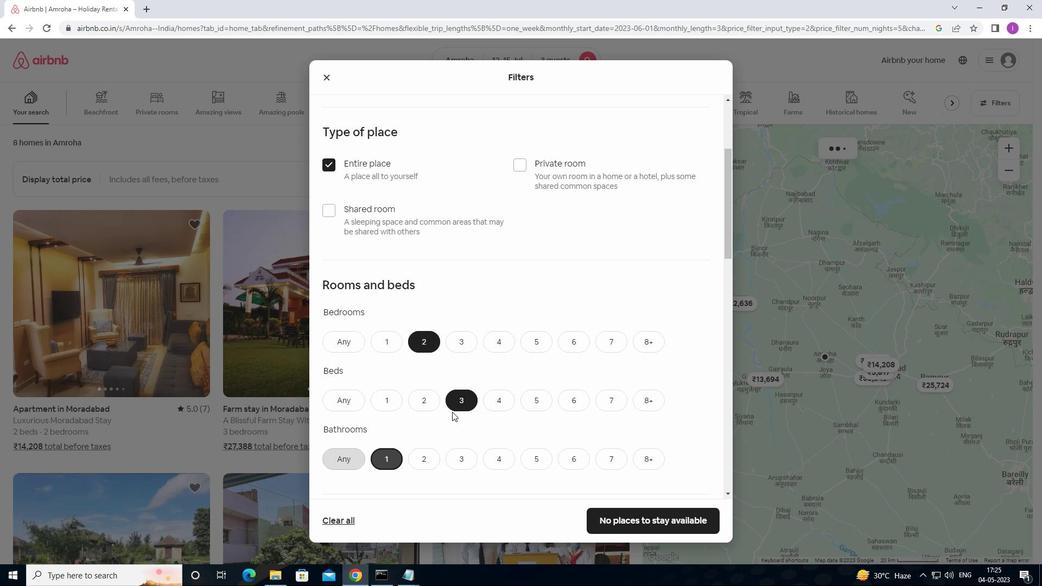 
Action: Mouse scrolled (544, 363) with delta (0, 0)
Screenshot: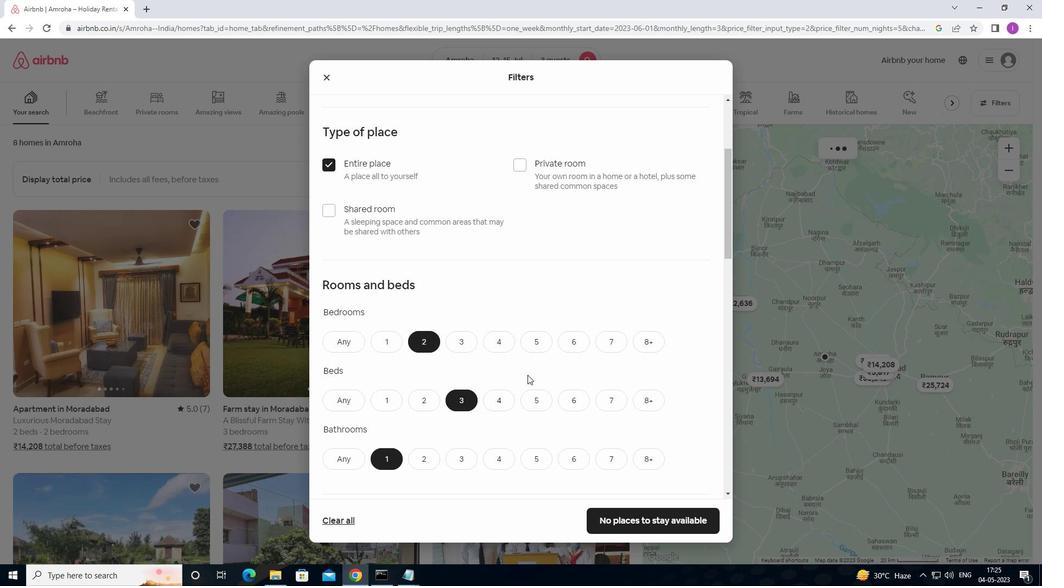 
Action: Mouse scrolled (544, 363) with delta (0, 0)
Screenshot: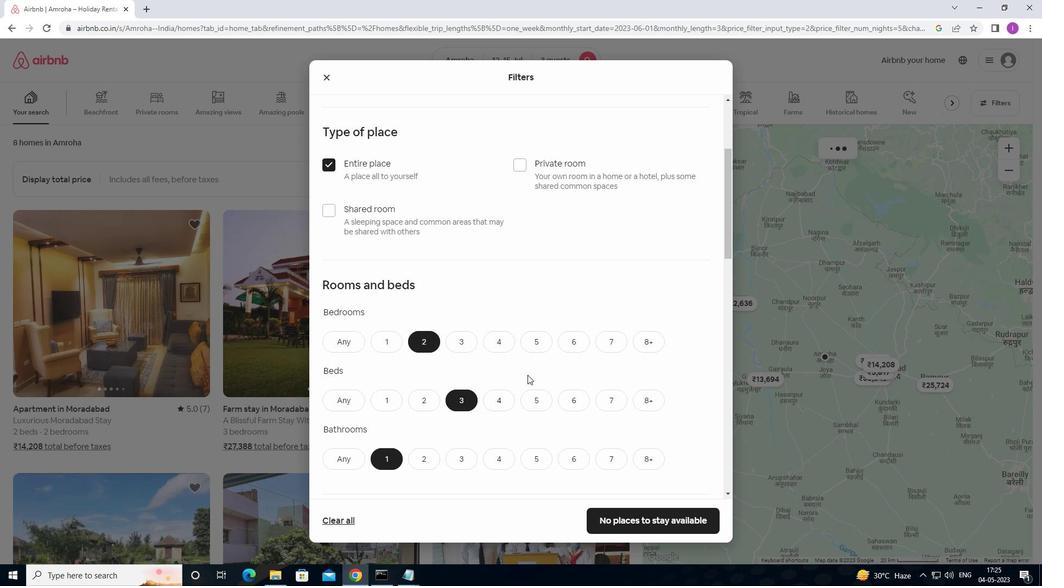 
Action: Mouse scrolled (544, 363) with delta (0, 0)
Screenshot: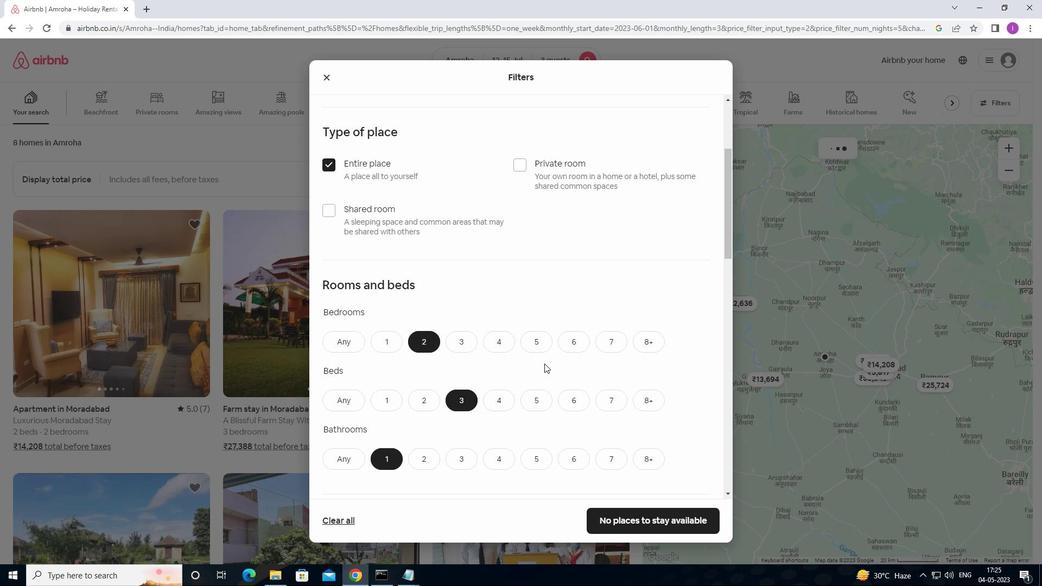
Action: Mouse scrolled (544, 363) with delta (0, 0)
Screenshot: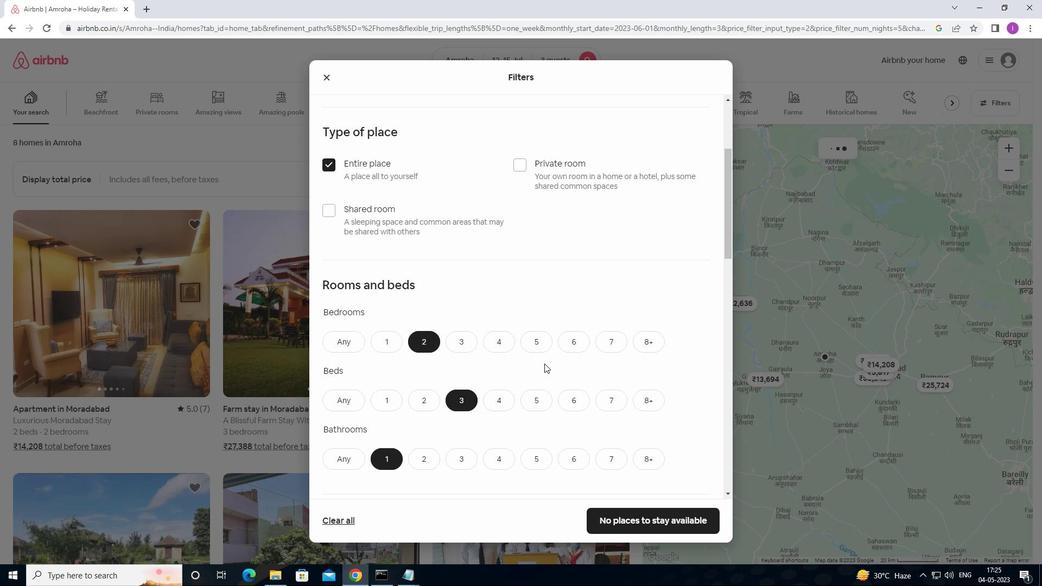 
Action: Mouse moved to (557, 345)
Screenshot: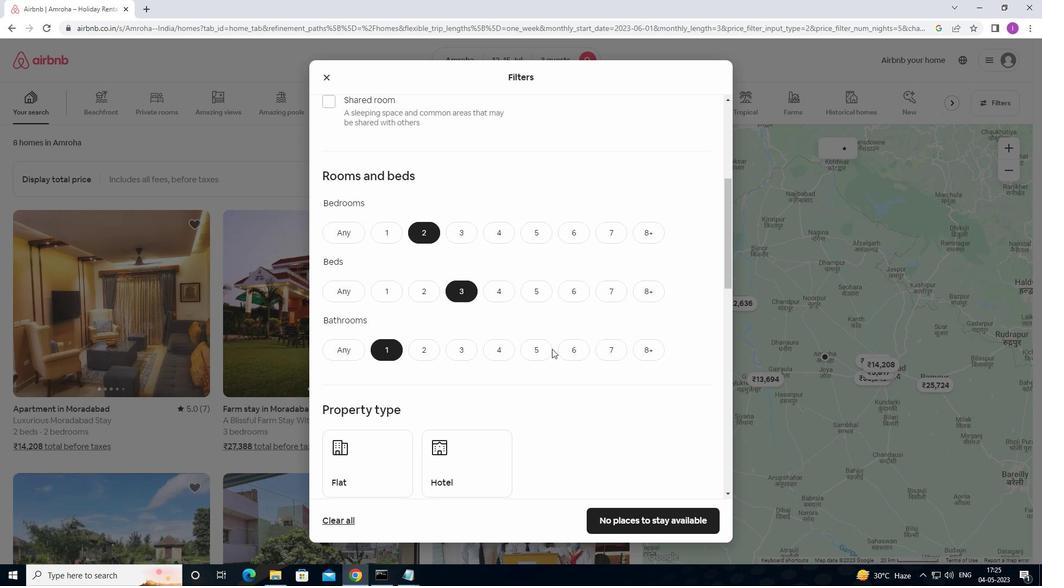 
Action: Mouse scrolled (557, 345) with delta (0, 0)
Screenshot: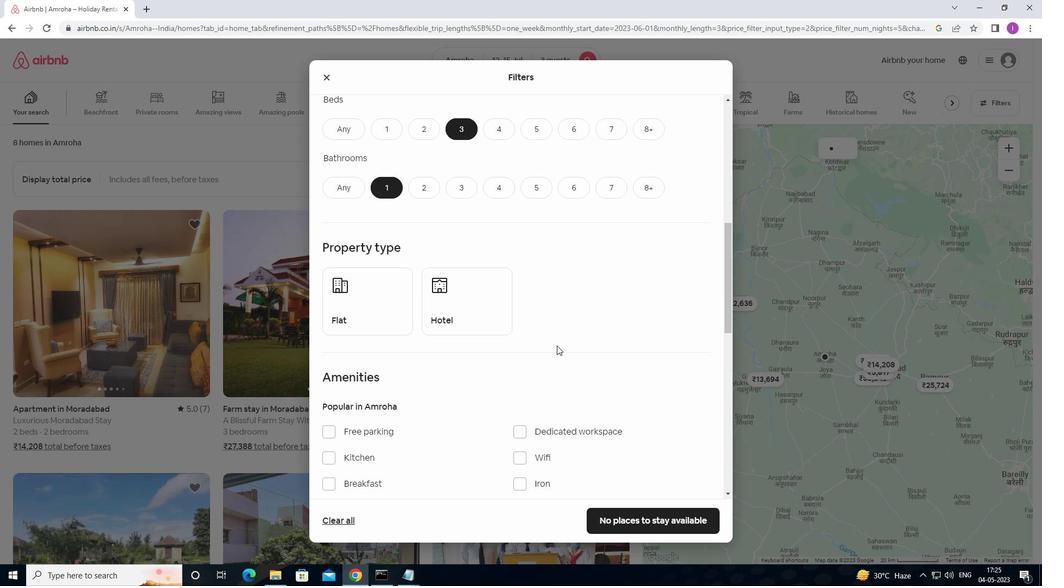 
Action: Mouse moved to (557, 345)
Screenshot: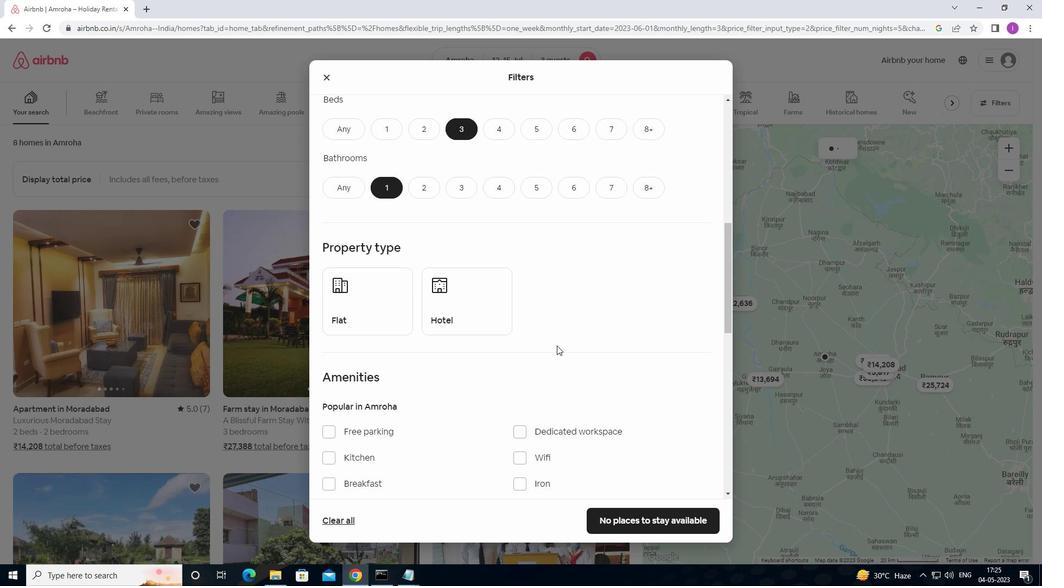 
Action: Mouse scrolled (557, 345) with delta (0, 0)
Screenshot: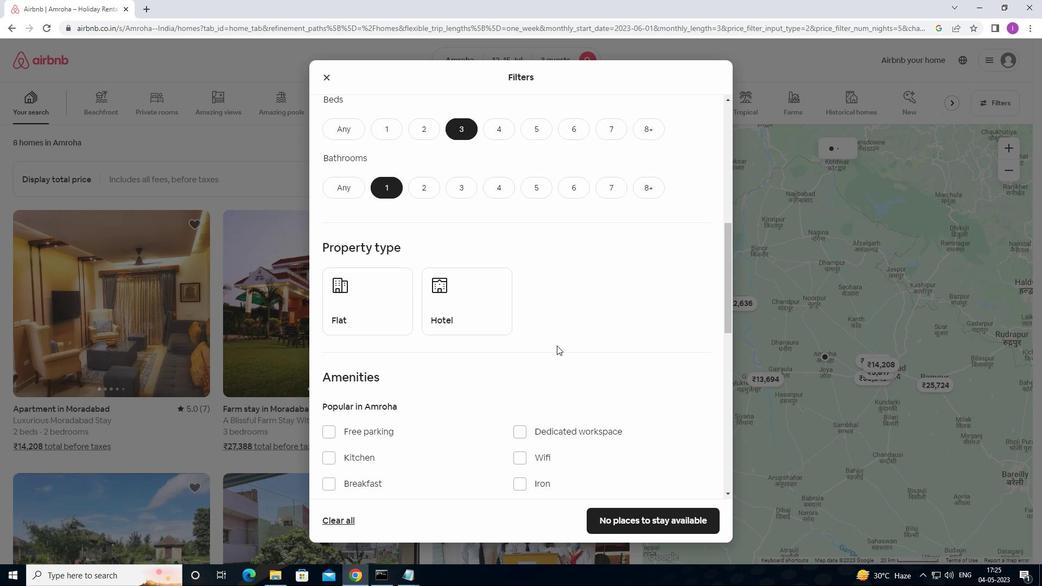 
Action: Mouse scrolled (557, 345) with delta (0, 0)
Screenshot: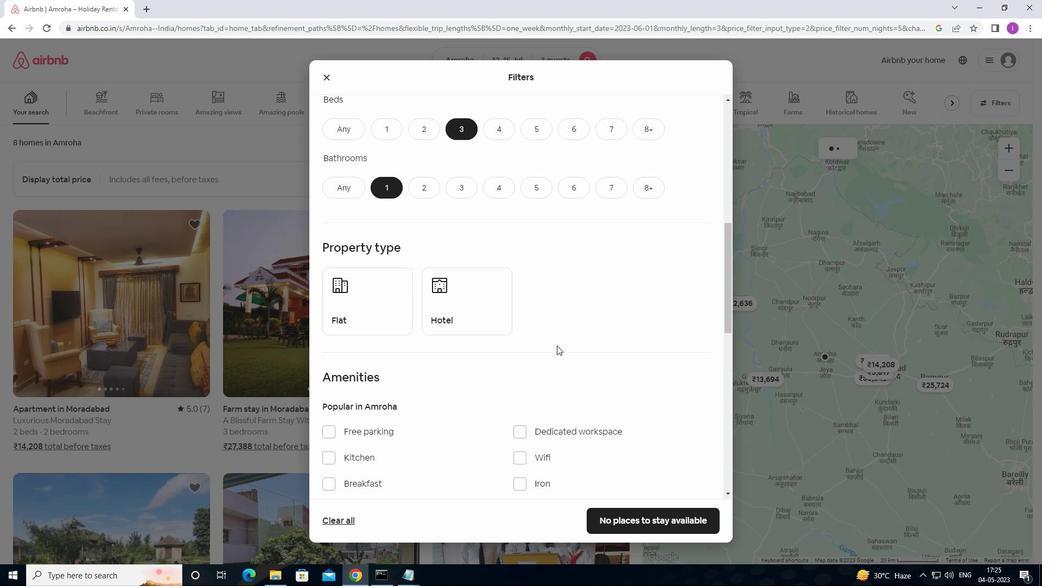 
Action: Mouse scrolled (557, 345) with delta (0, 0)
Screenshot: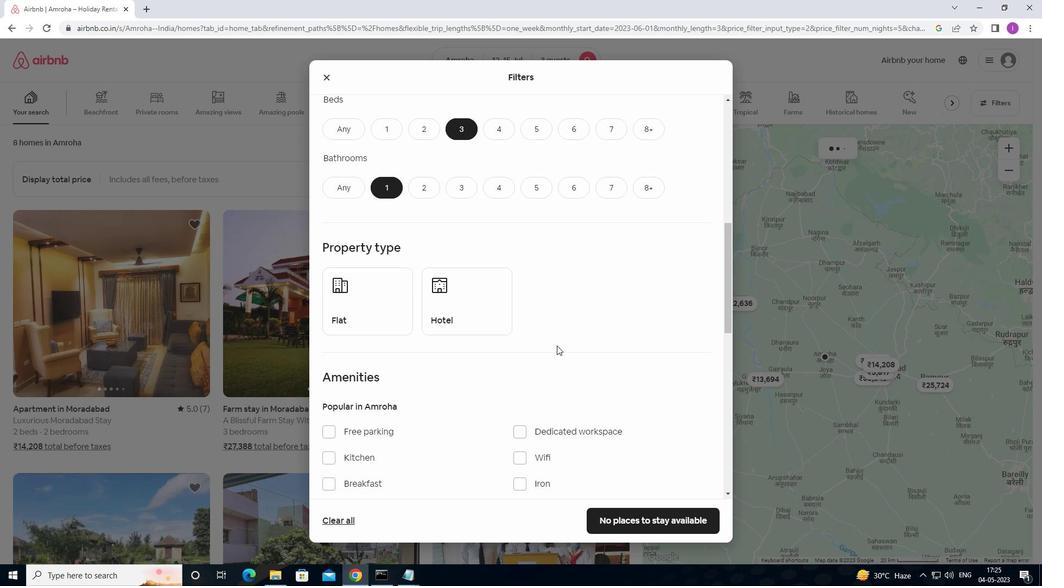 
Action: Mouse moved to (401, 152)
Screenshot: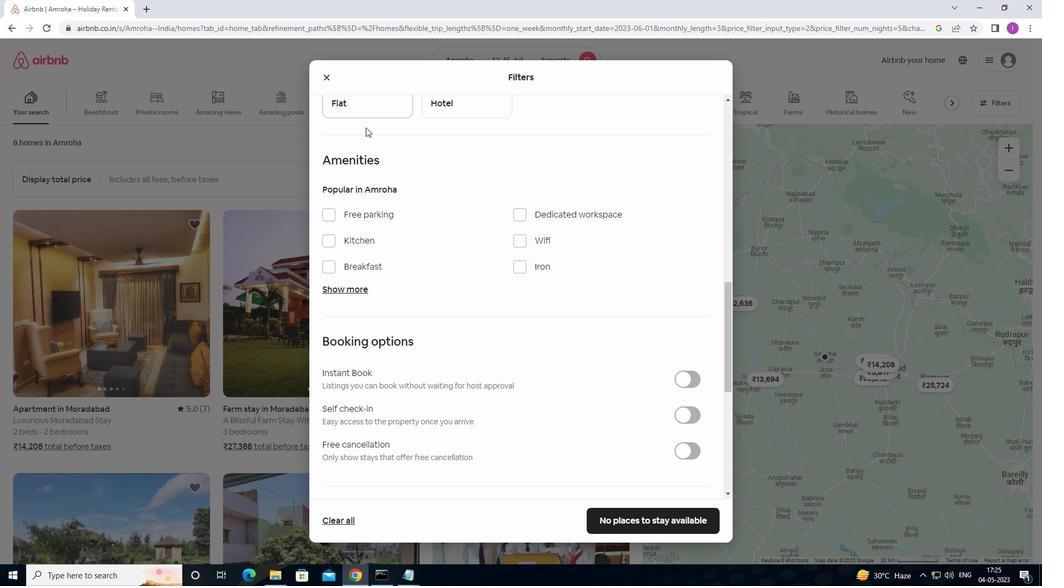 
Action: Mouse scrolled (401, 152) with delta (0, 0)
Screenshot: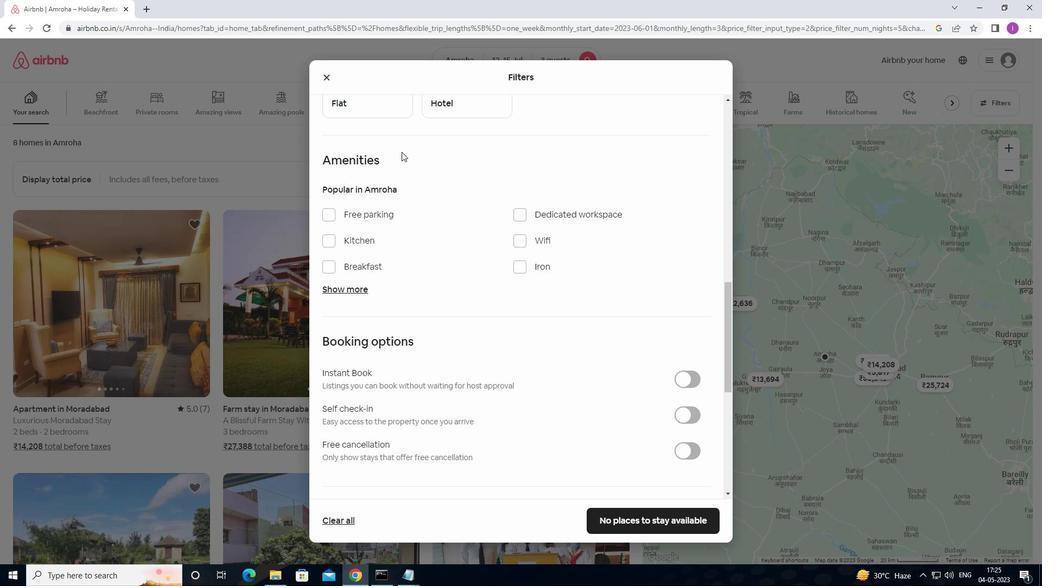 
Action: Mouse moved to (373, 135)
Screenshot: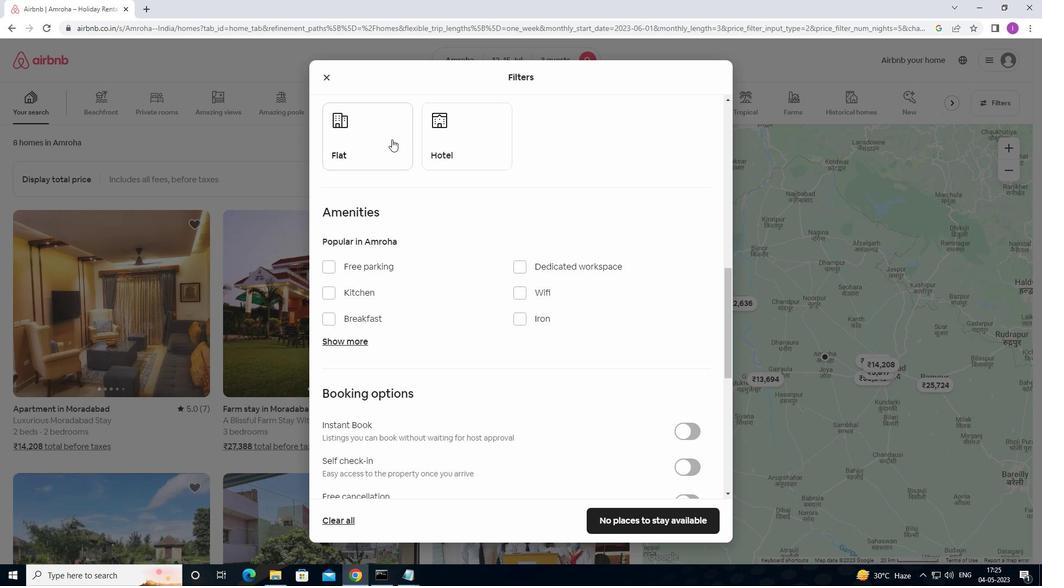 
Action: Mouse pressed left at (373, 135)
Screenshot: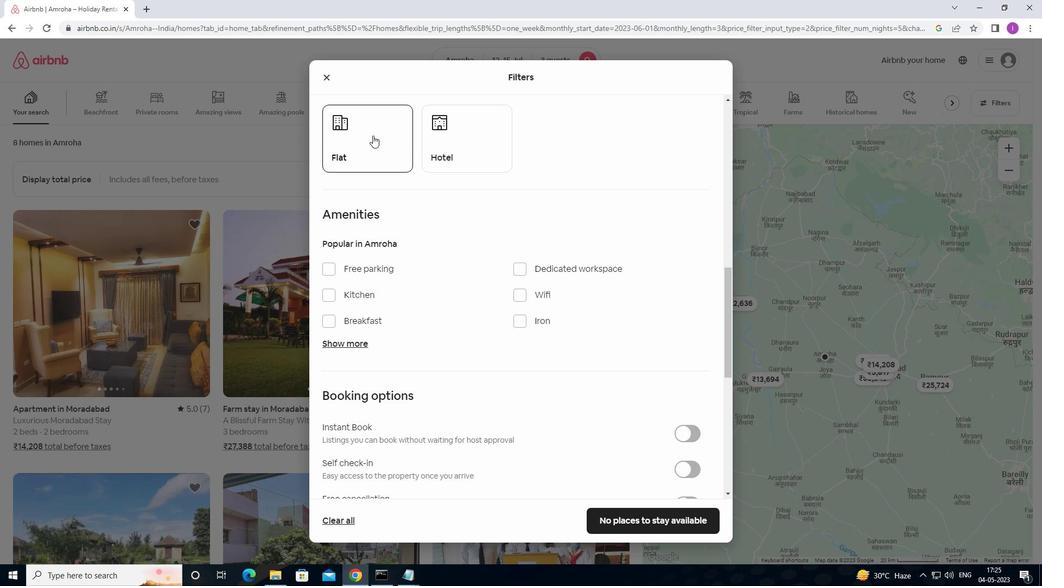 
Action: Mouse moved to (468, 280)
Screenshot: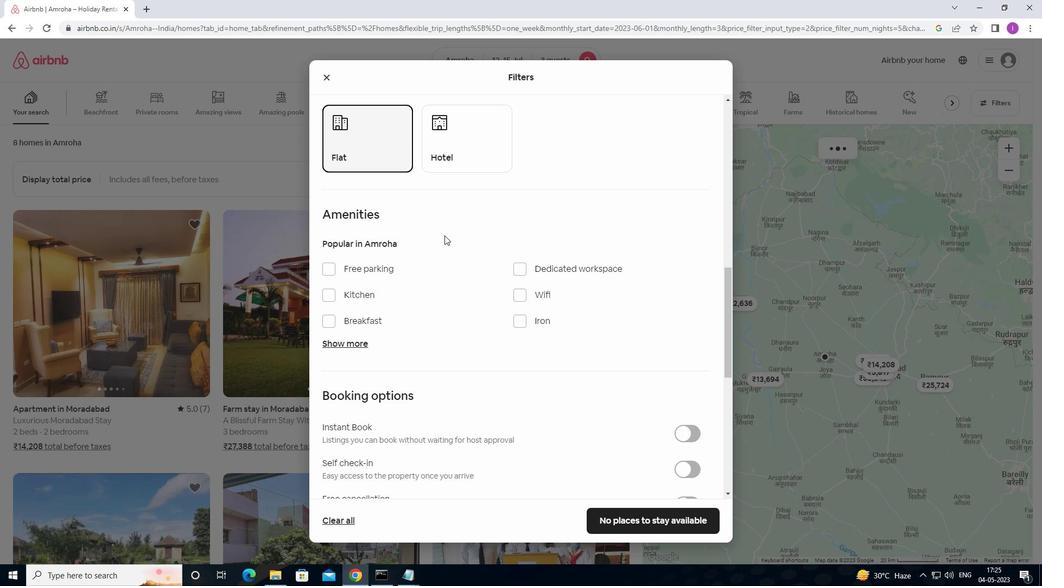 
Action: Mouse scrolled (468, 280) with delta (0, 0)
Screenshot: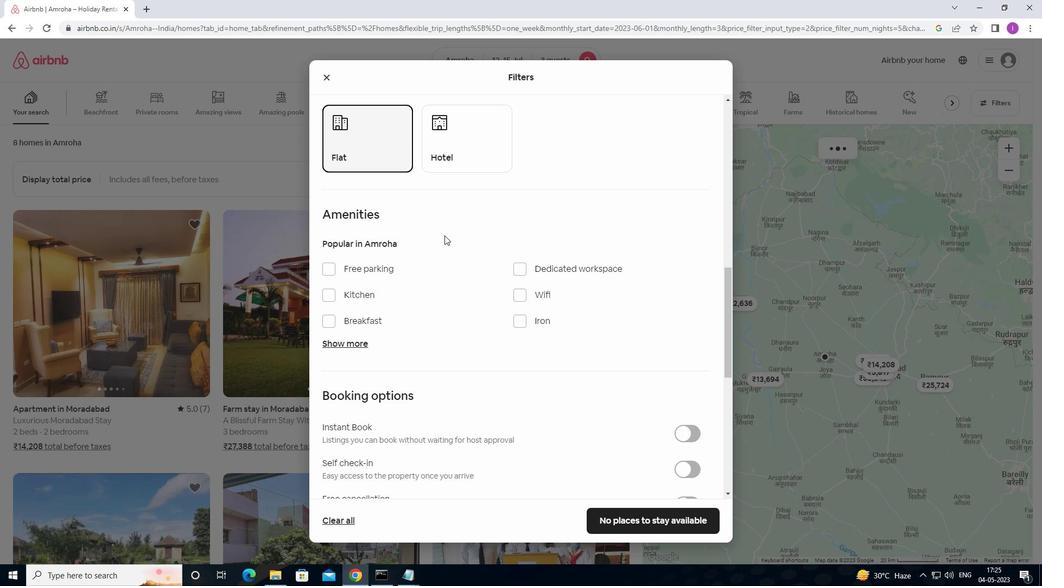 
Action: Mouse moved to (470, 283)
Screenshot: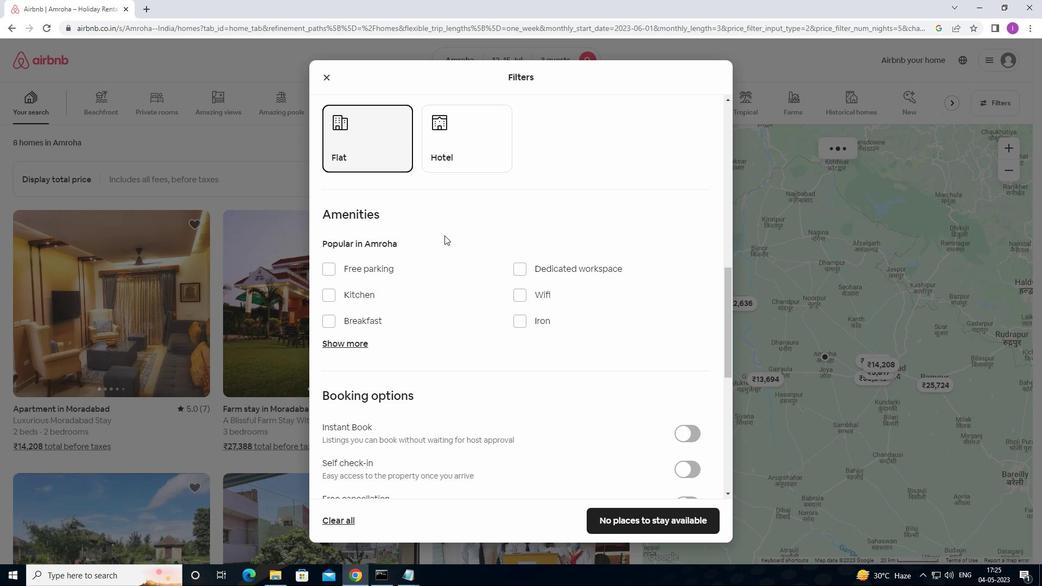 
Action: Mouse scrolled (470, 283) with delta (0, 0)
Screenshot: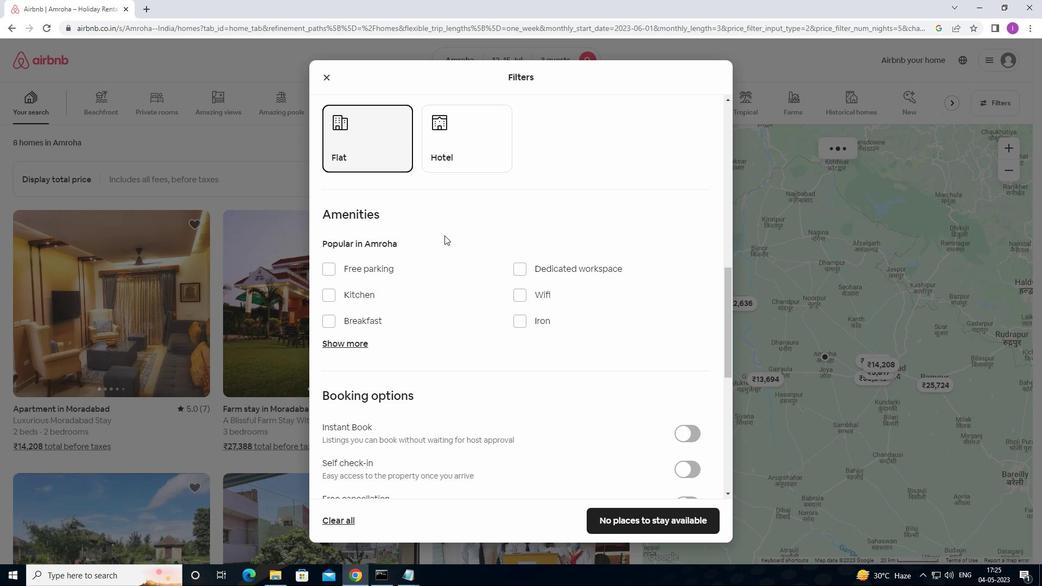 
Action: Mouse moved to (474, 287)
Screenshot: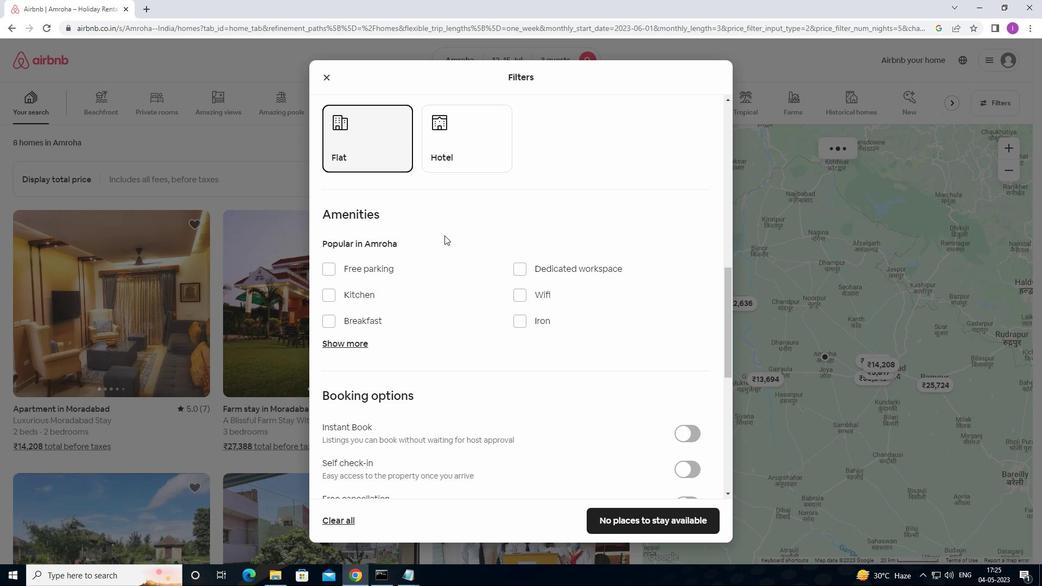 
Action: Mouse scrolled (474, 287) with delta (0, 0)
Screenshot: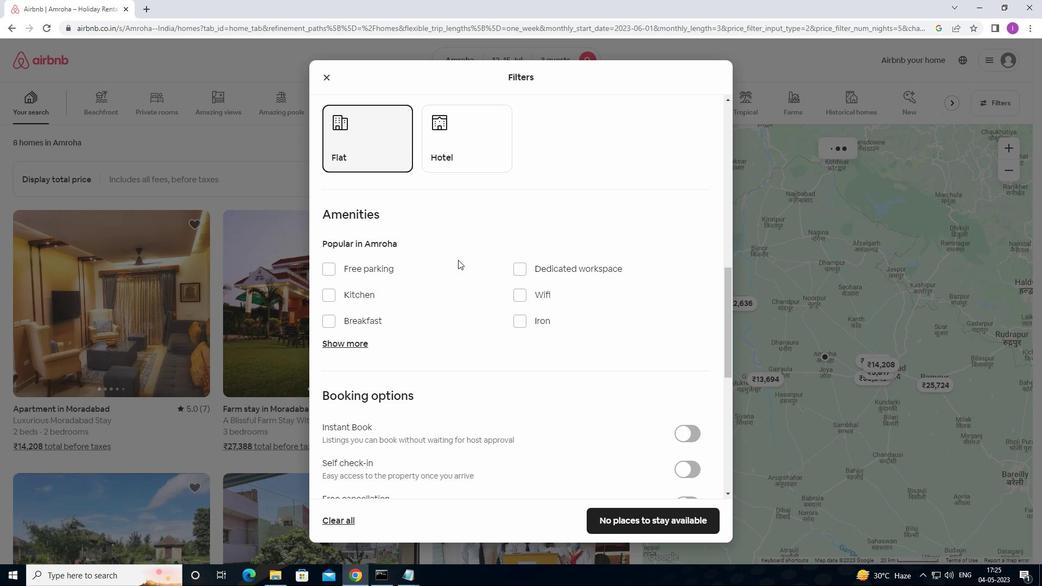 
Action: Mouse moved to (476, 289)
Screenshot: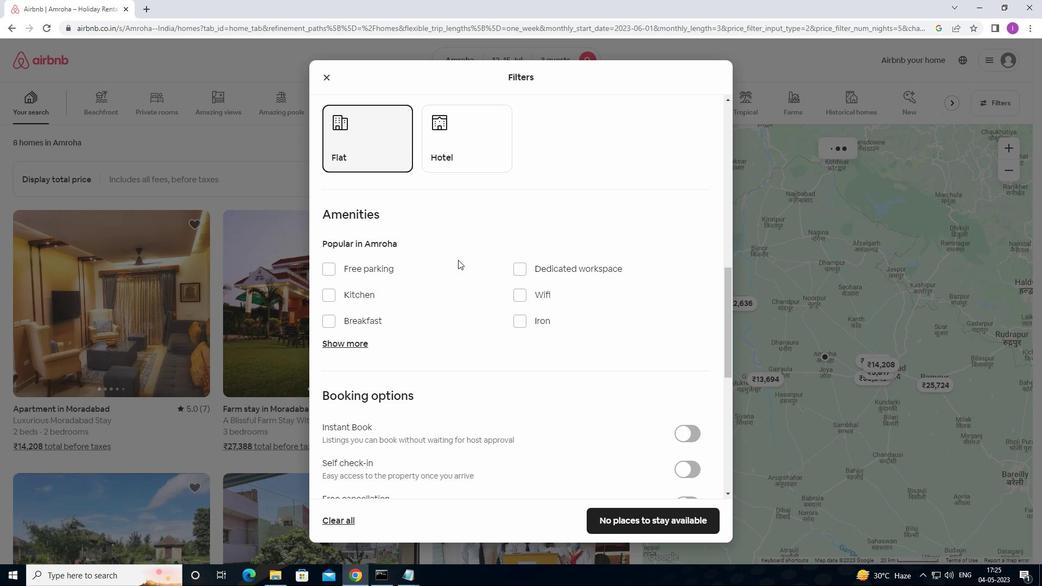 
Action: Mouse scrolled (476, 288) with delta (0, 0)
Screenshot: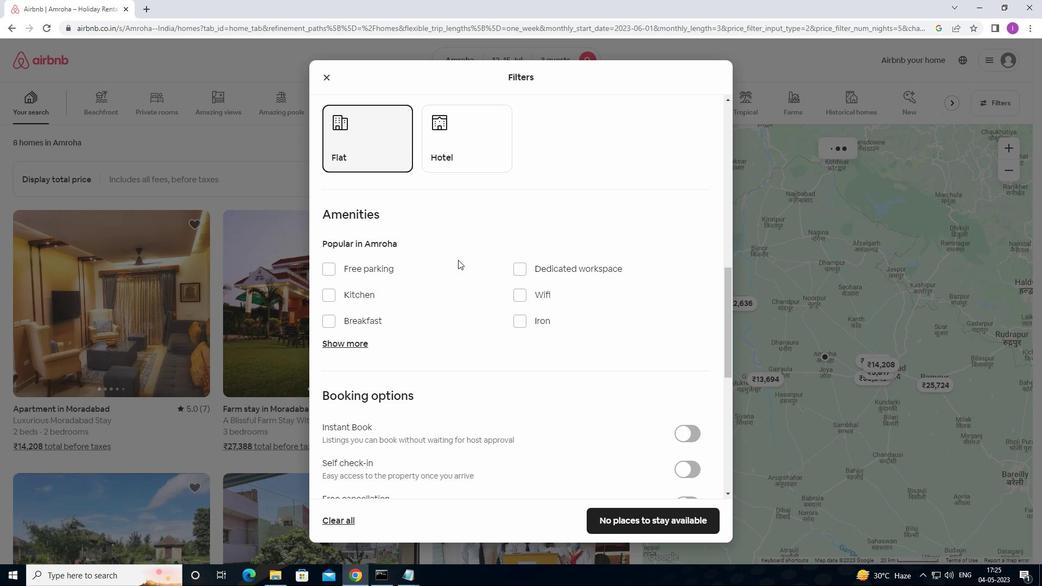 
Action: Mouse moved to (684, 254)
Screenshot: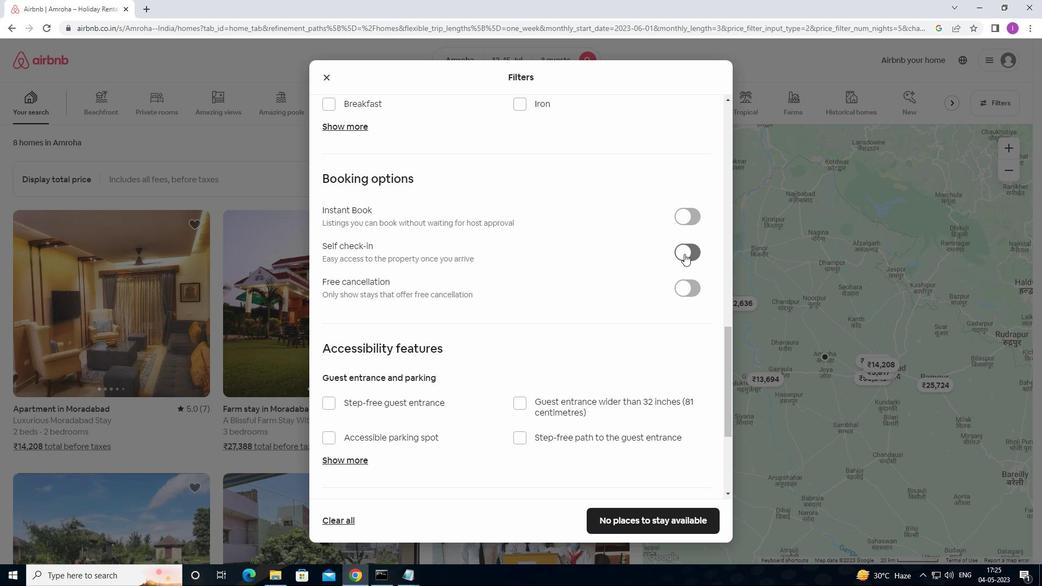 
Action: Mouse pressed left at (684, 254)
Screenshot: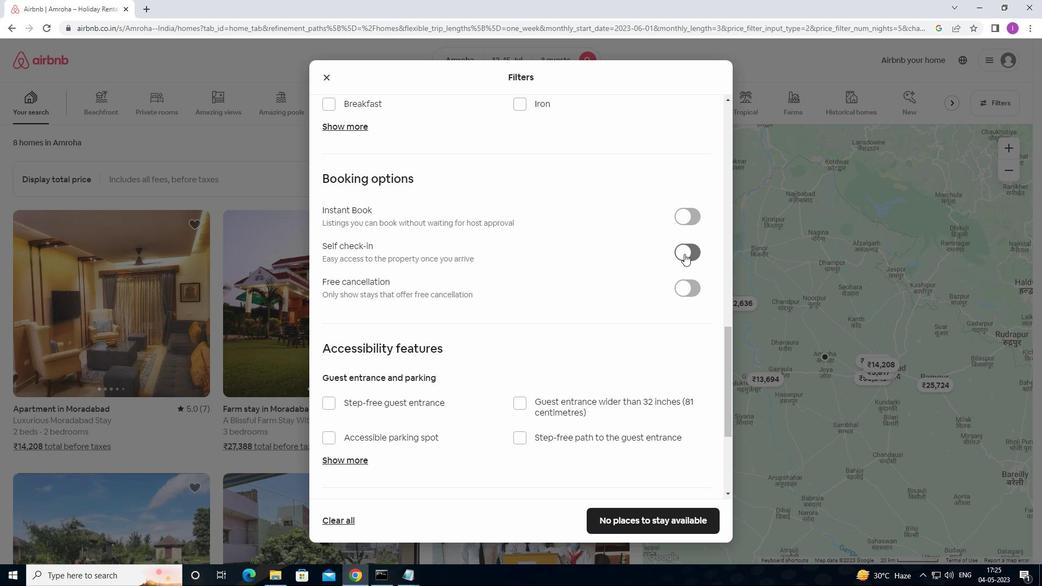 
Action: Mouse moved to (553, 338)
Screenshot: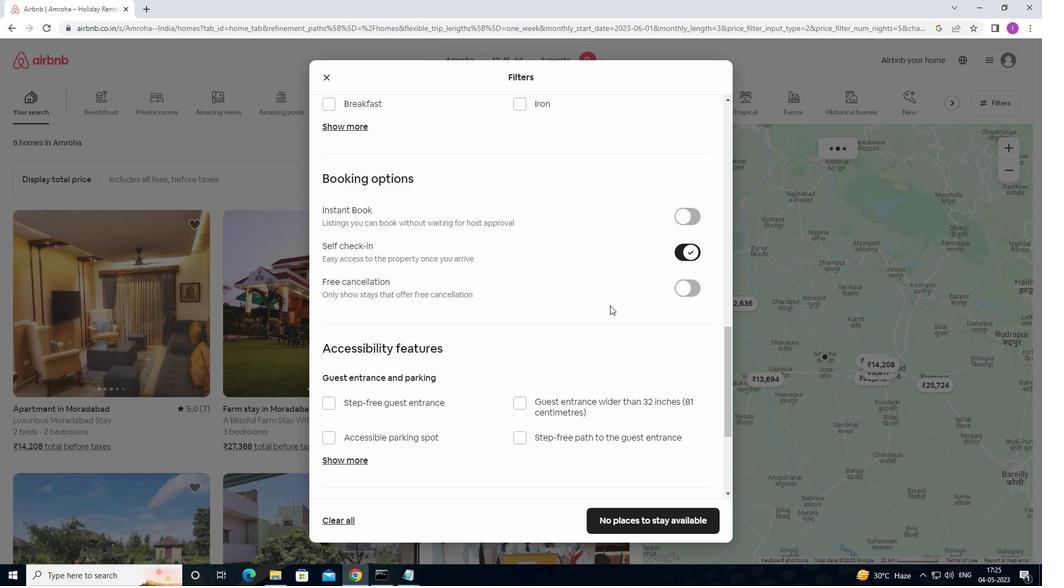 
Action: Mouse scrolled (553, 337) with delta (0, 0)
Screenshot: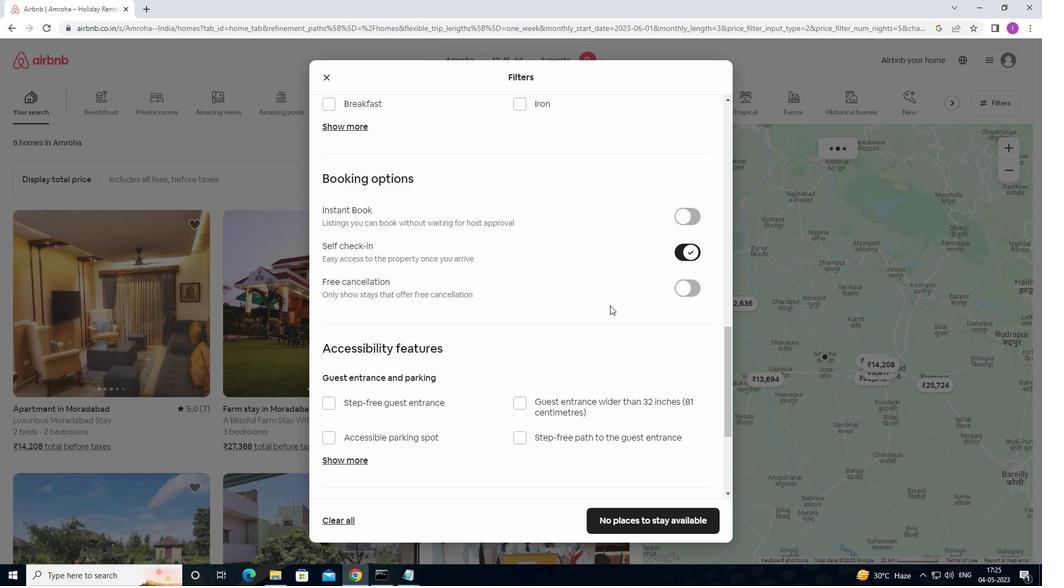 
Action: Mouse moved to (547, 339)
Screenshot: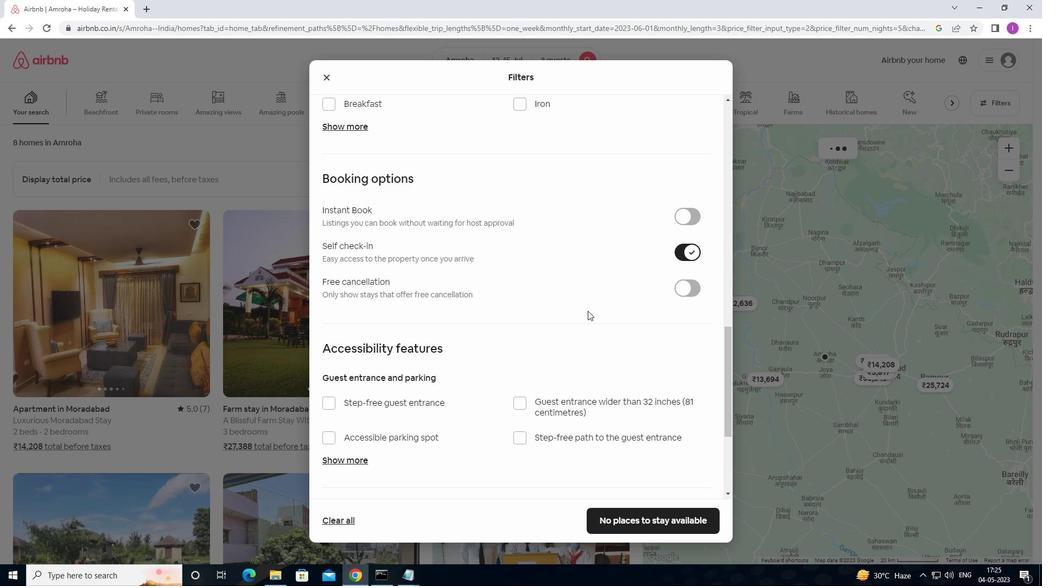 
Action: Mouse scrolled (547, 339) with delta (0, 0)
Screenshot: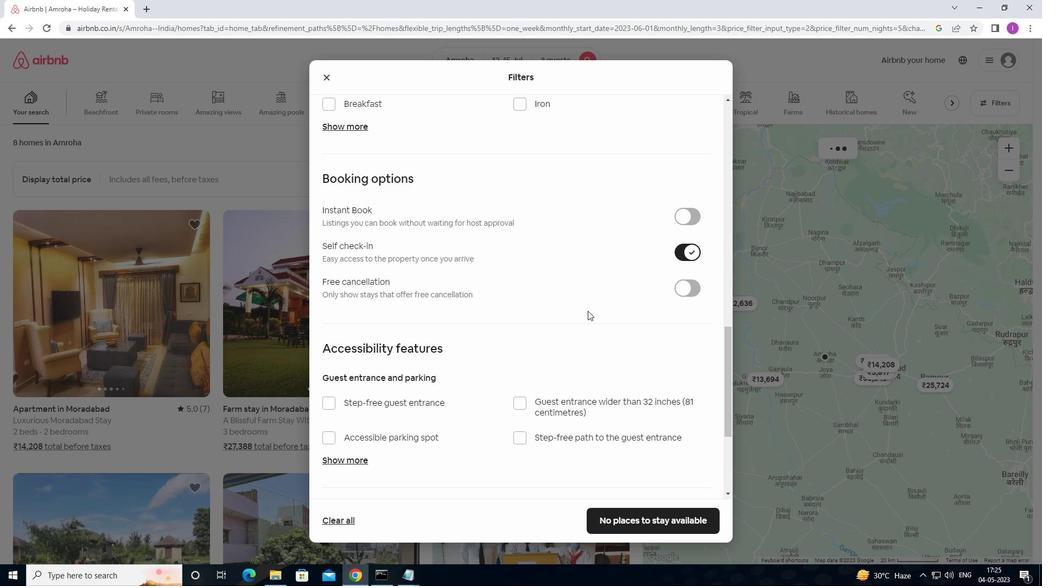 
Action: Mouse moved to (544, 341)
Screenshot: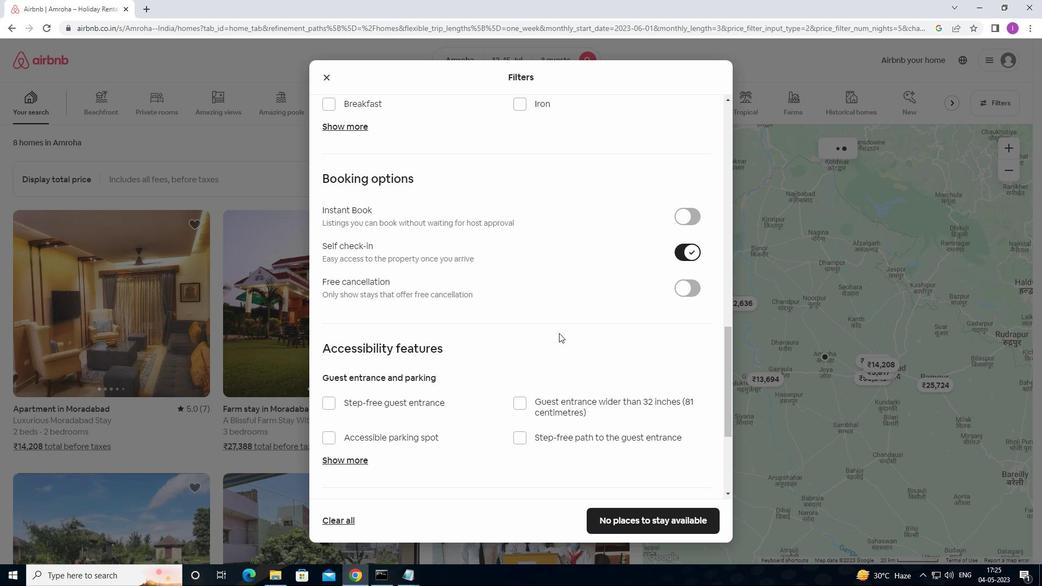 
Action: Mouse scrolled (544, 340) with delta (0, 0)
Screenshot: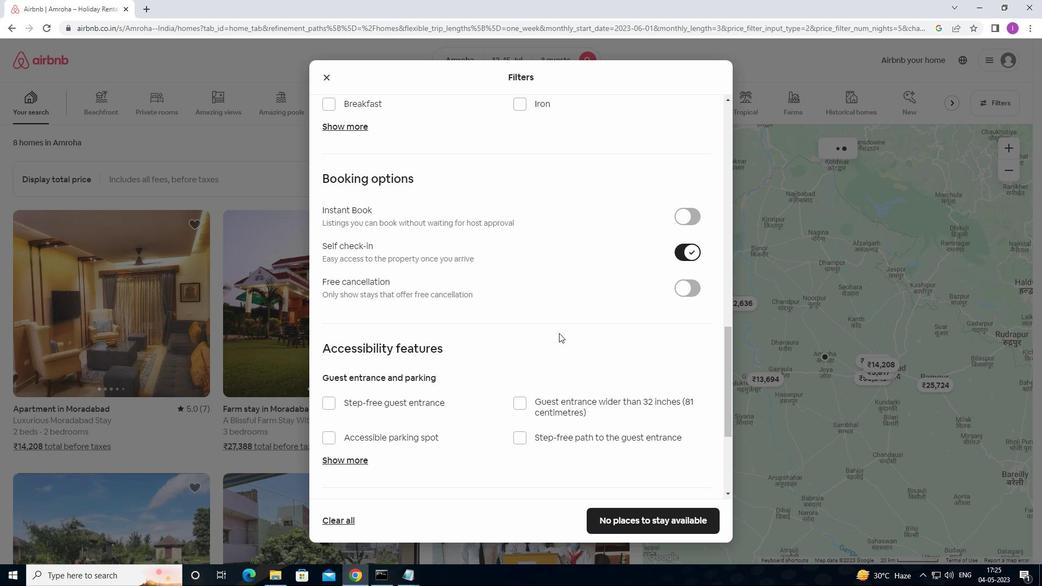 
Action: Mouse moved to (542, 341)
Screenshot: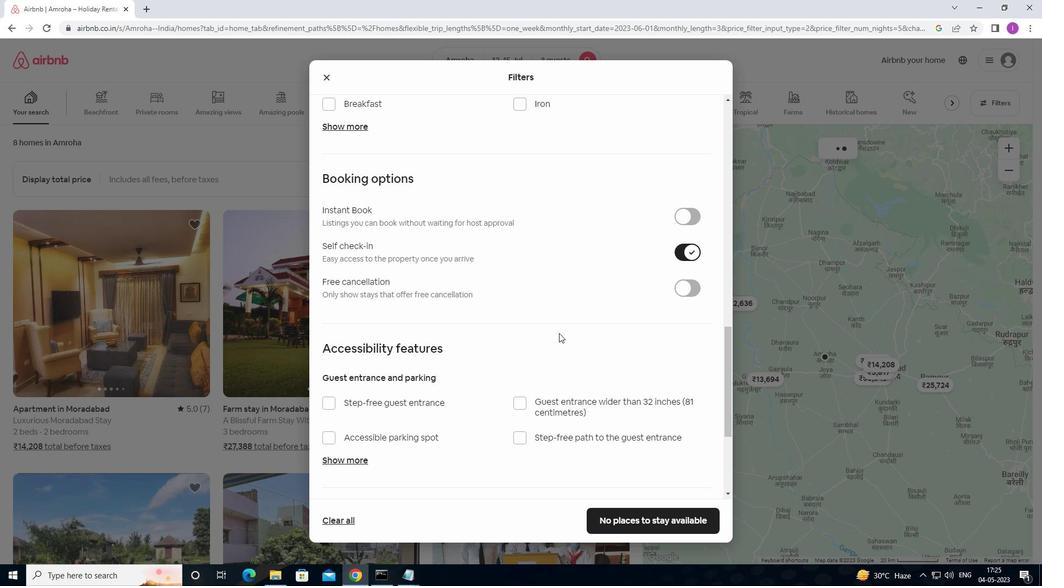 
Action: Mouse scrolled (542, 340) with delta (0, 0)
Screenshot: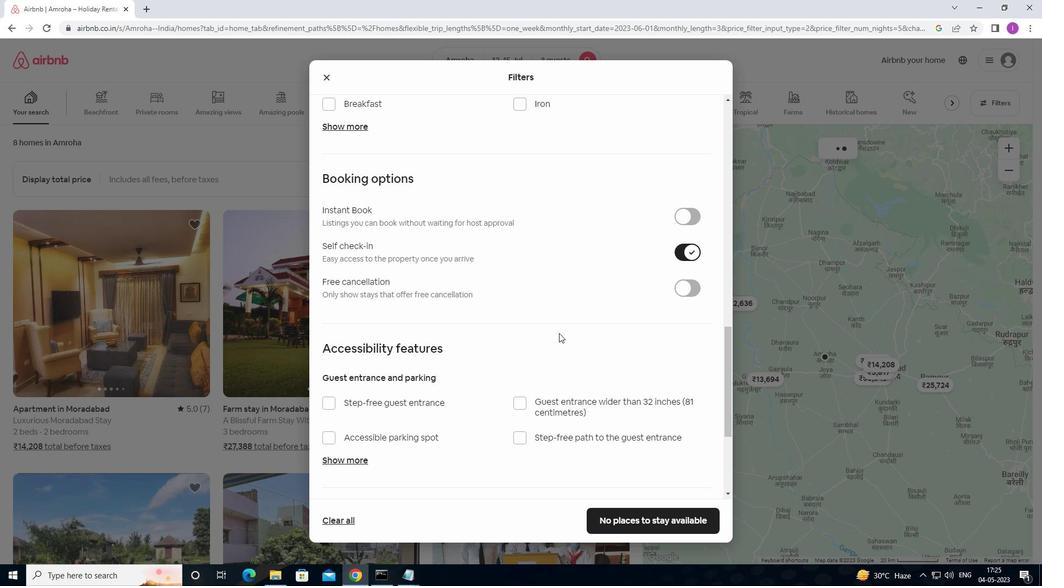 
Action: Mouse scrolled (542, 340) with delta (0, 0)
Screenshot: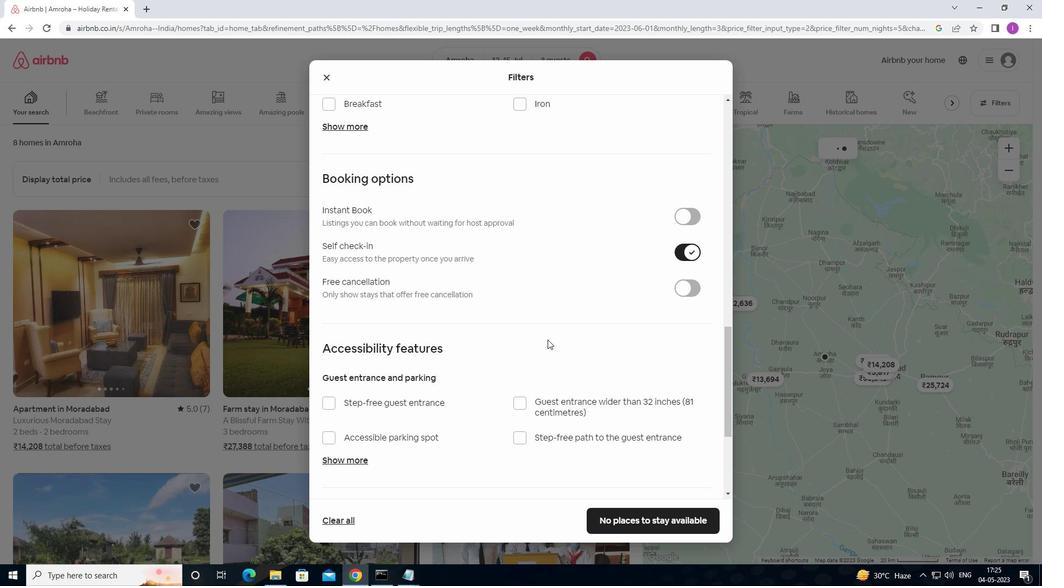
Action: Mouse moved to (527, 345)
Screenshot: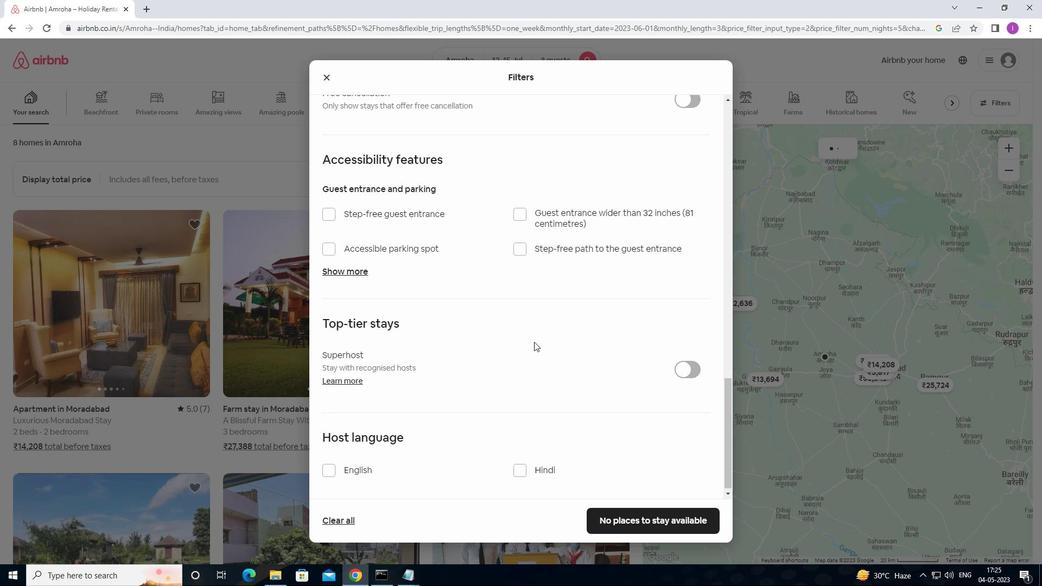 
Action: Mouse scrolled (527, 344) with delta (0, 0)
Screenshot: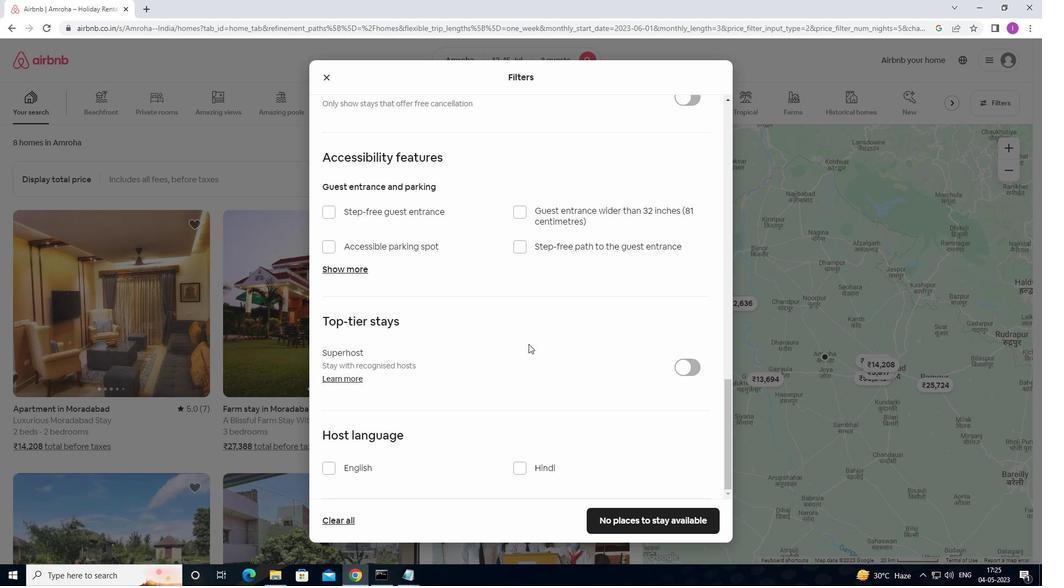 
Action: Mouse moved to (527, 345)
Screenshot: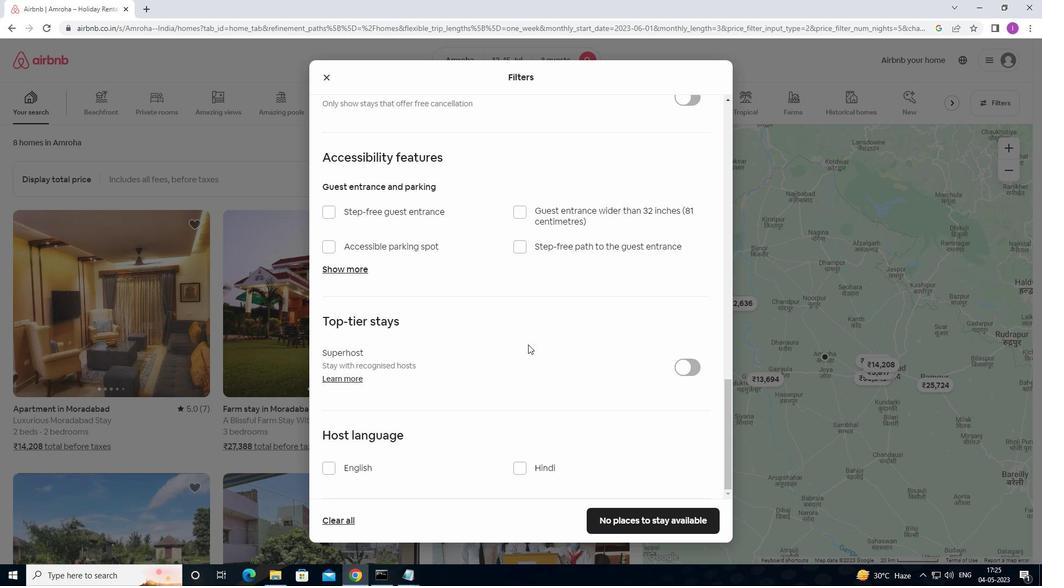 
Action: Mouse scrolled (527, 345) with delta (0, 0)
Screenshot: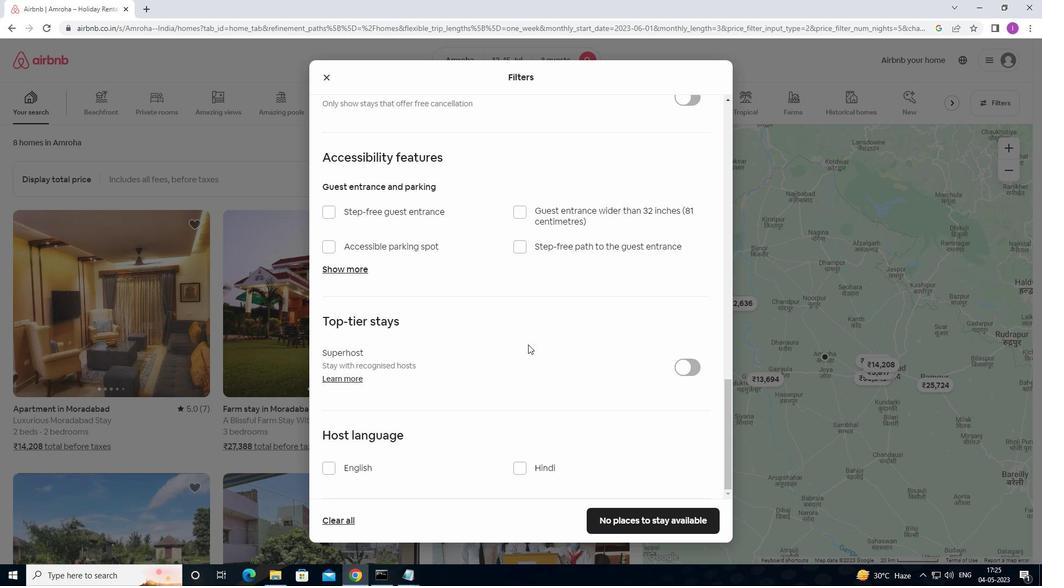 
Action: Mouse scrolled (527, 345) with delta (0, 0)
Screenshot: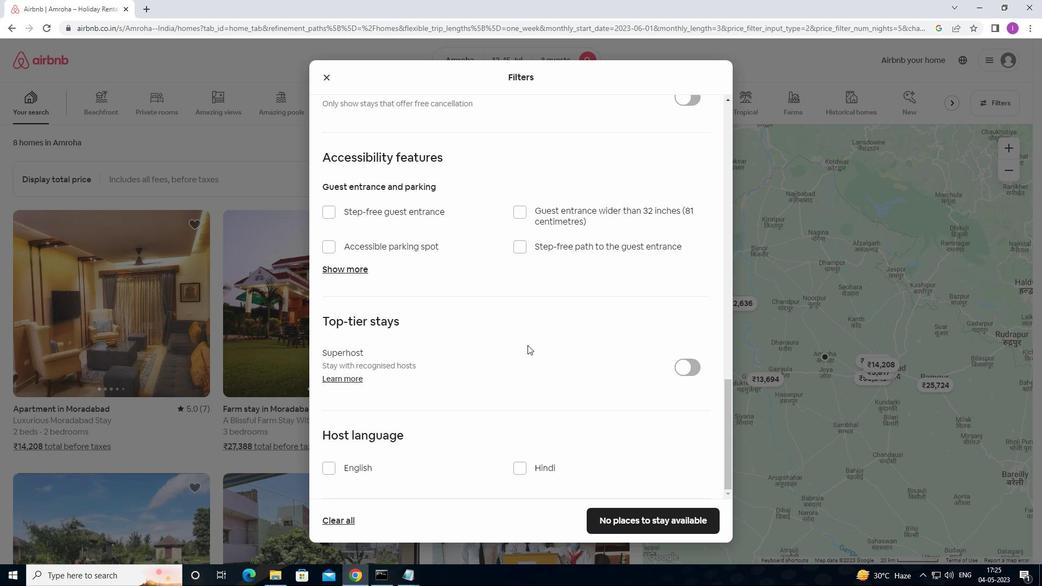 
Action: Mouse scrolled (527, 345) with delta (0, 0)
Screenshot: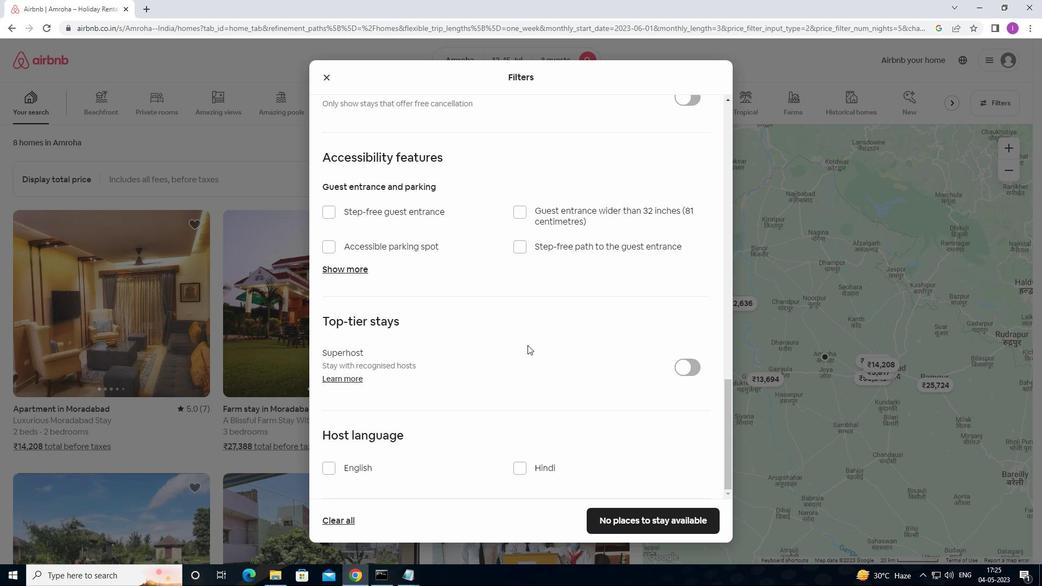 
Action: Mouse moved to (517, 348)
Screenshot: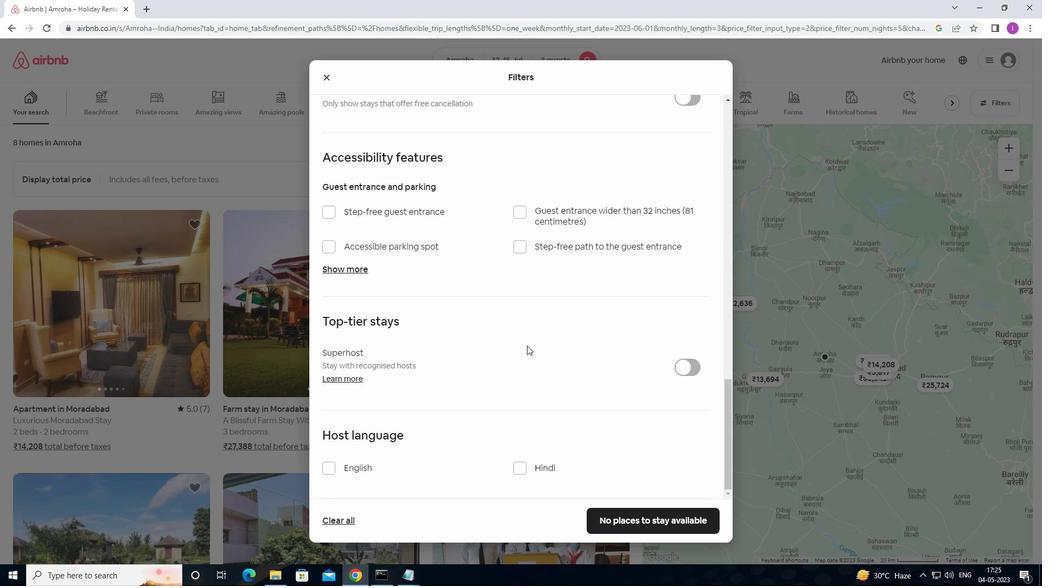 
Action: Mouse scrolled (517, 347) with delta (0, 0)
Screenshot: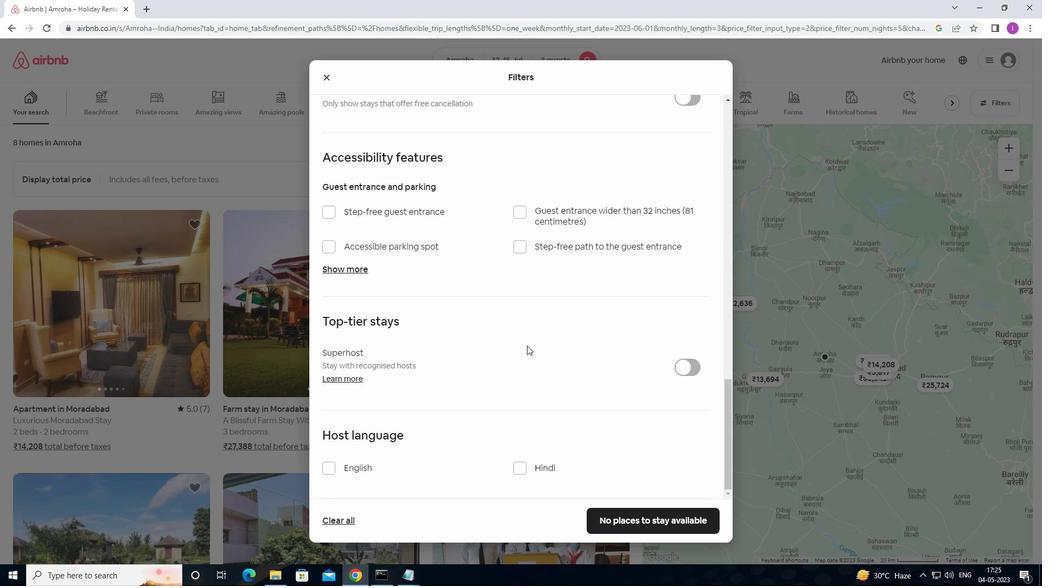 
Action: Mouse moved to (323, 466)
Screenshot: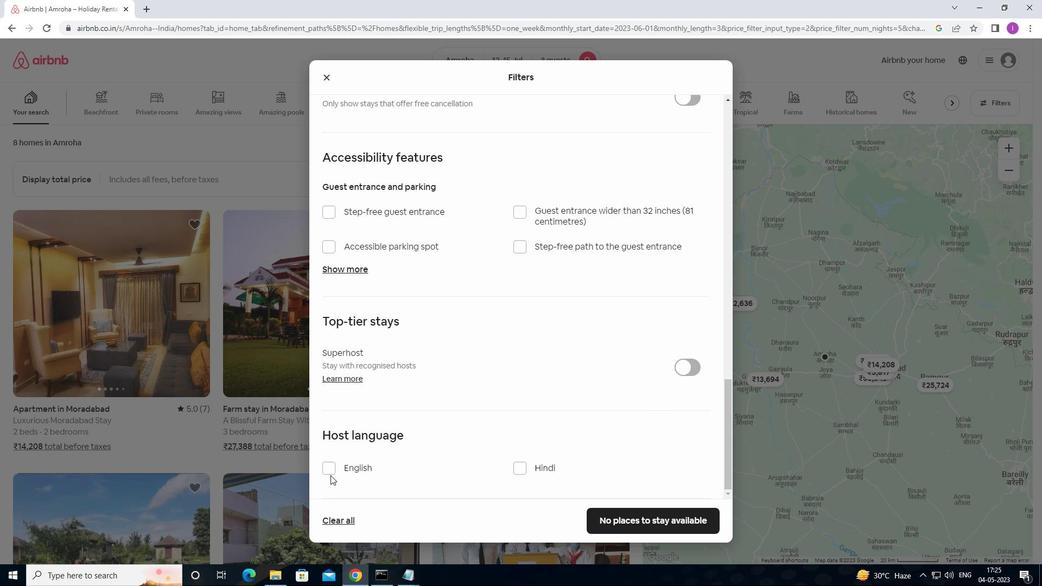 
Action: Mouse pressed left at (323, 466)
Screenshot: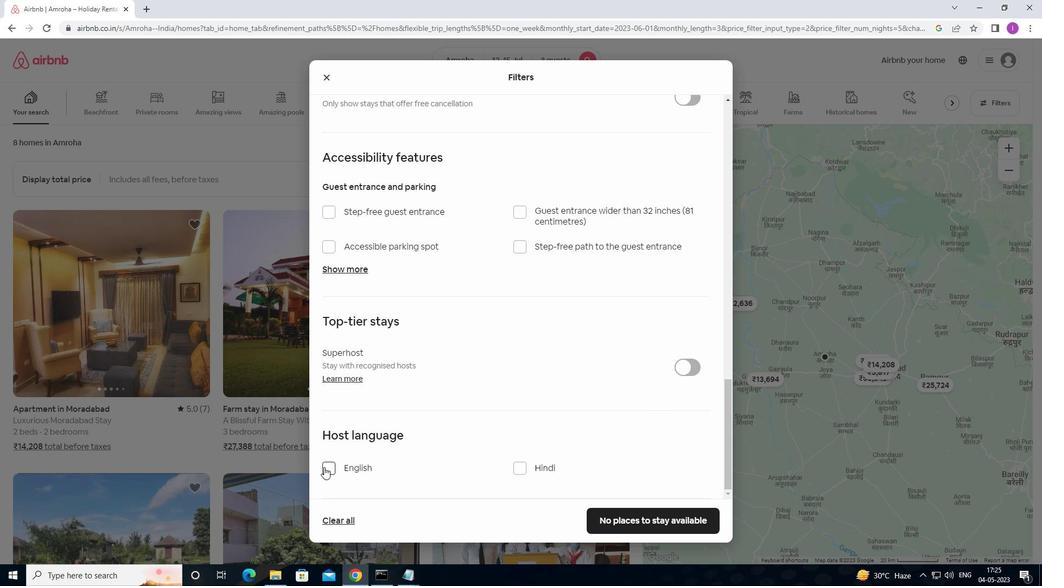 
Action: Mouse moved to (620, 514)
Screenshot: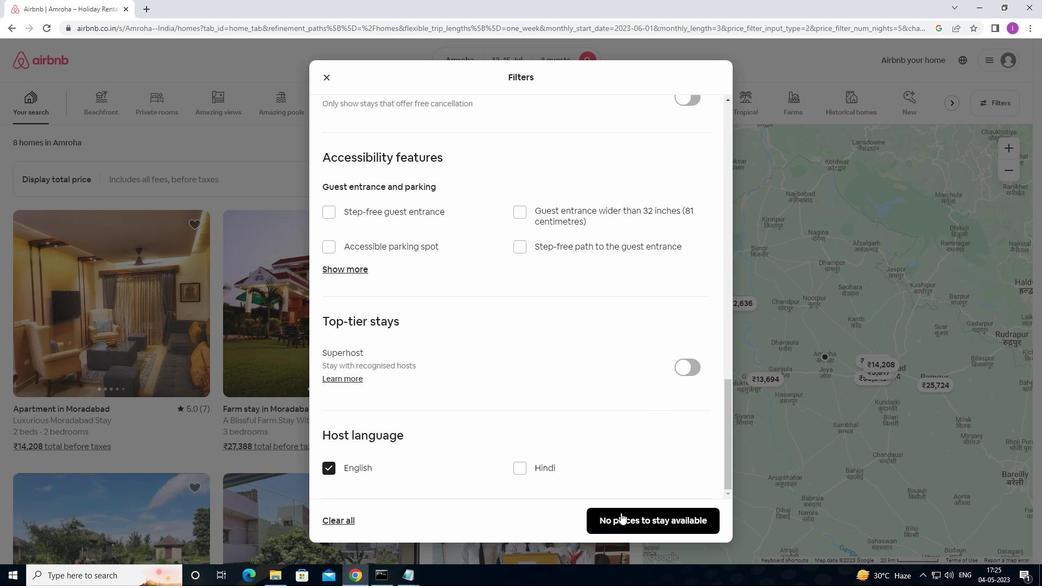 
Action: Mouse pressed left at (620, 514)
Screenshot: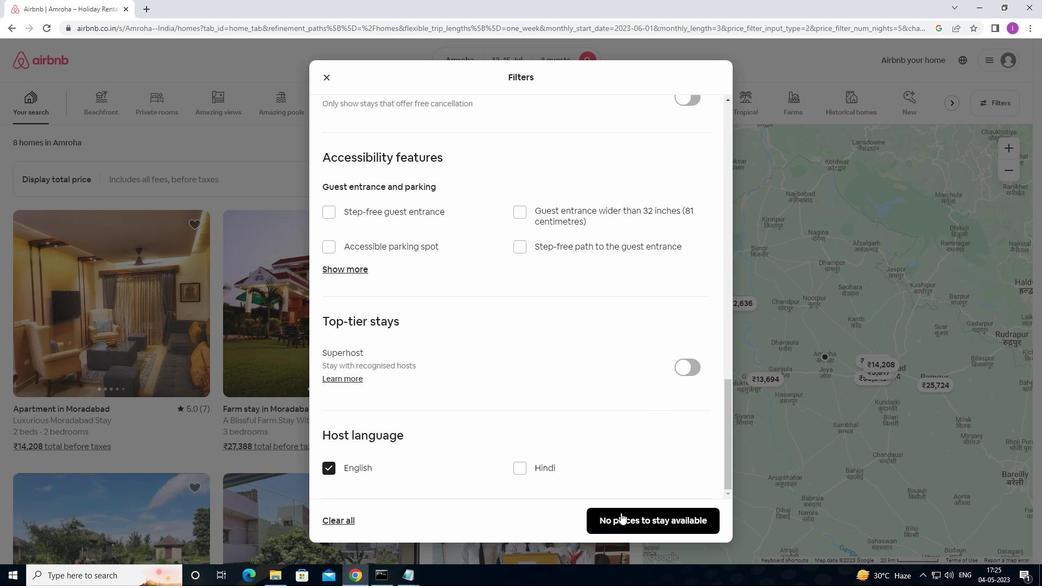 
Action: Mouse moved to (595, 481)
Screenshot: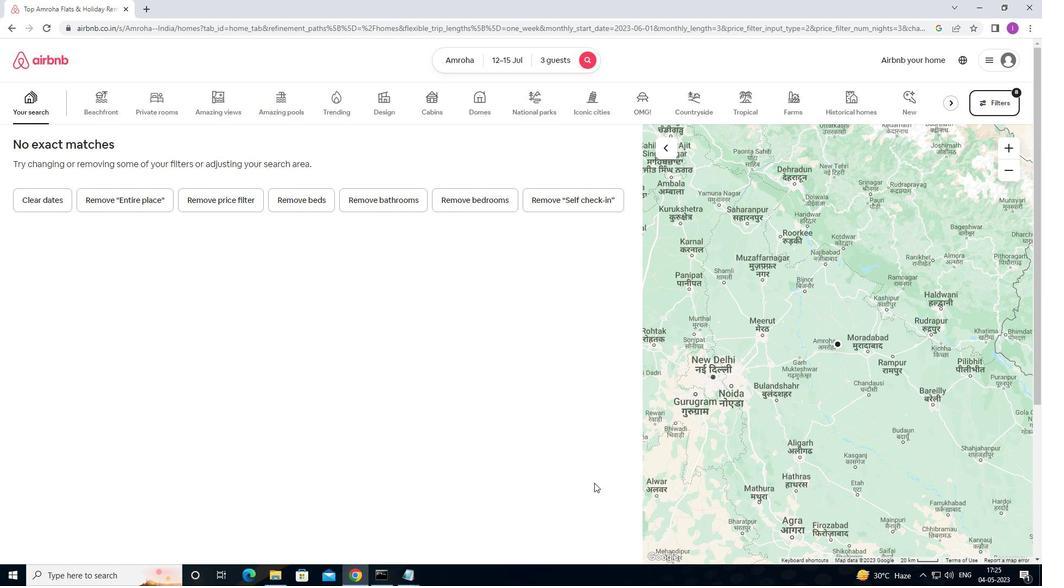 
